 Task: Look for Airbnb options in Bamusso, Cameroon from 1st December, 2023 to 9th December, 2023 for 2 adults.1  bedroom having 1 bed and 1 bathroom. Property type can be house. Amenities needed are: washing machine. Look for 3 properties as per requirement.
Action: Mouse moved to (480, 102)
Screenshot: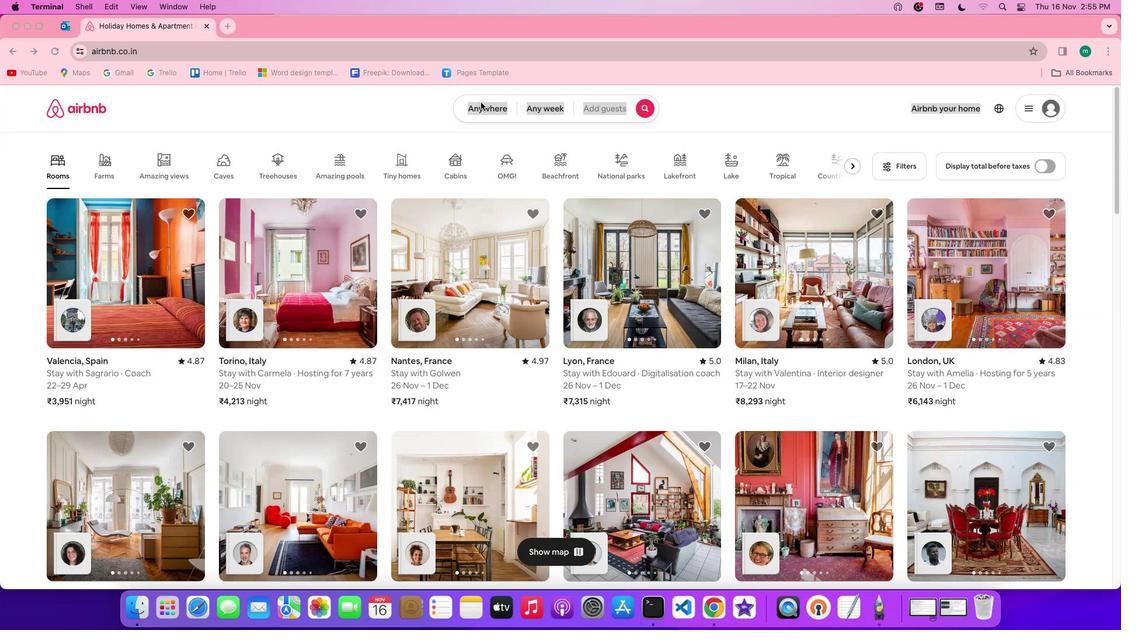 
Action: Mouse pressed left at (480, 102)
Screenshot: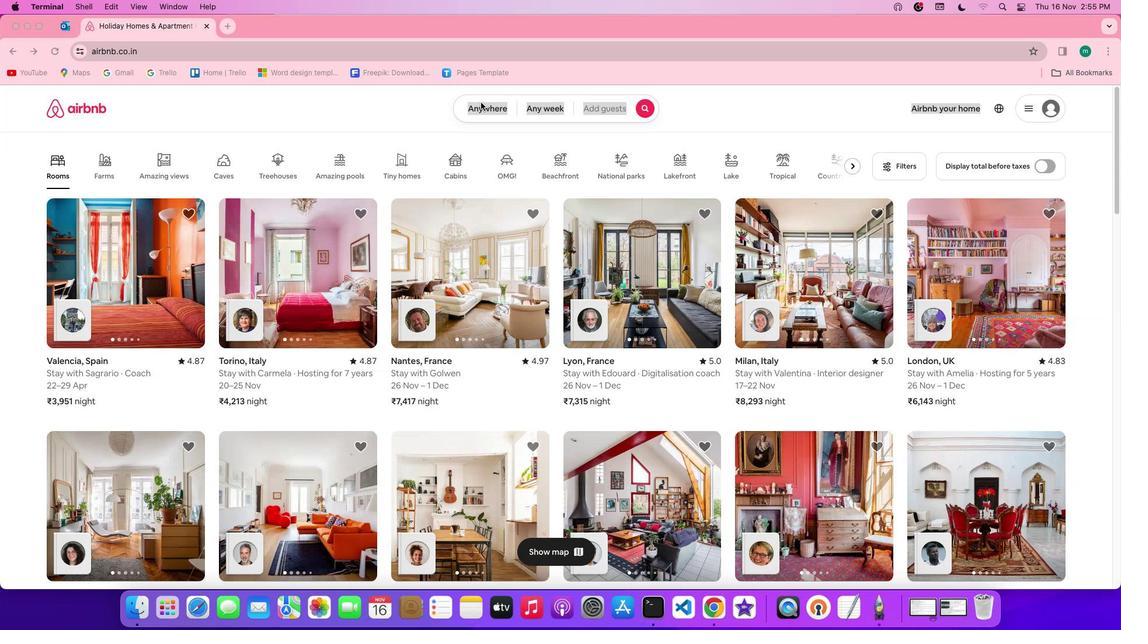 
Action: Mouse pressed left at (480, 102)
Screenshot: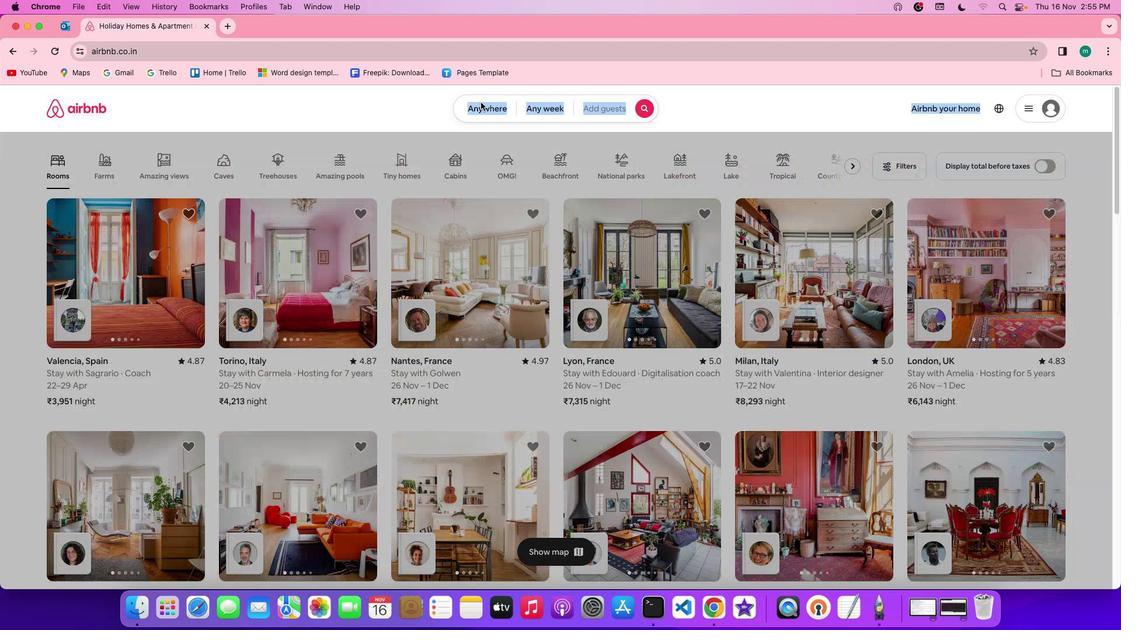 
Action: Mouse moved to (394, 151)
Screenshot: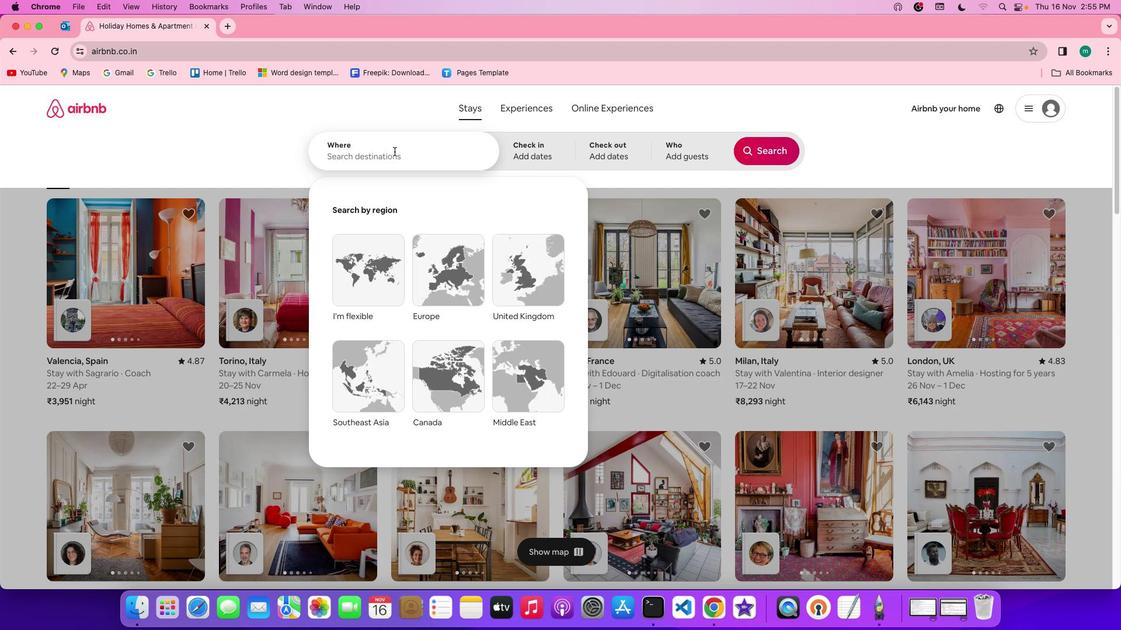 
Action: Mouse pressed left at (394, 151)
Screenshot: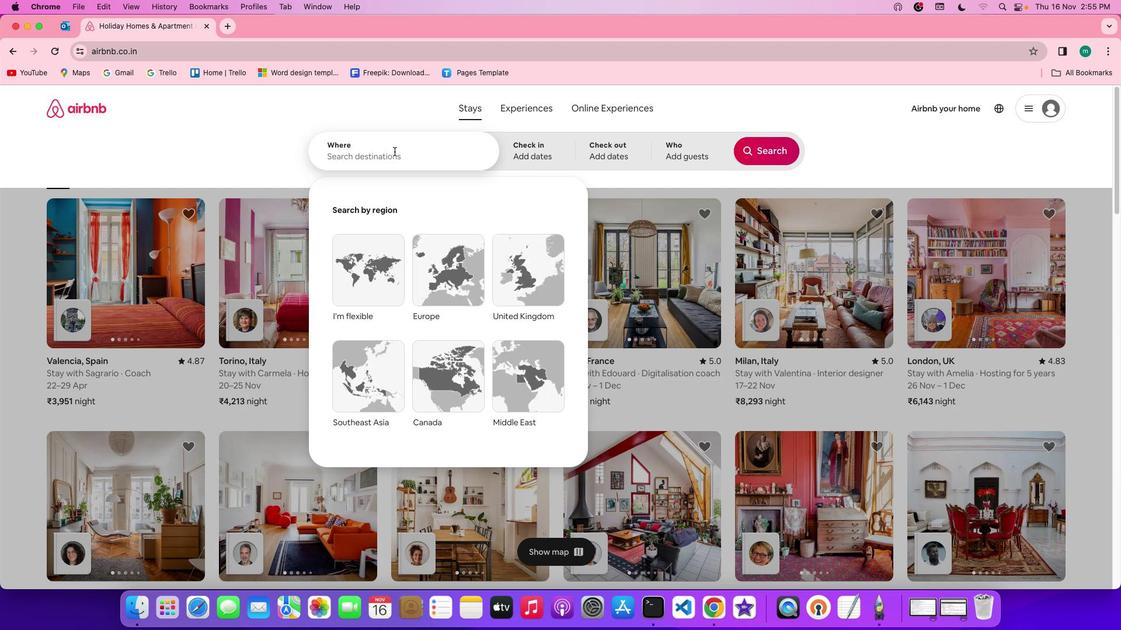 
Action: Key pressed Key.spaceKey.shift'B''a''m''u''s''s''o'','Key.spaceKey.shift'C''a''m''e''r''o''o''n'
Screenshot: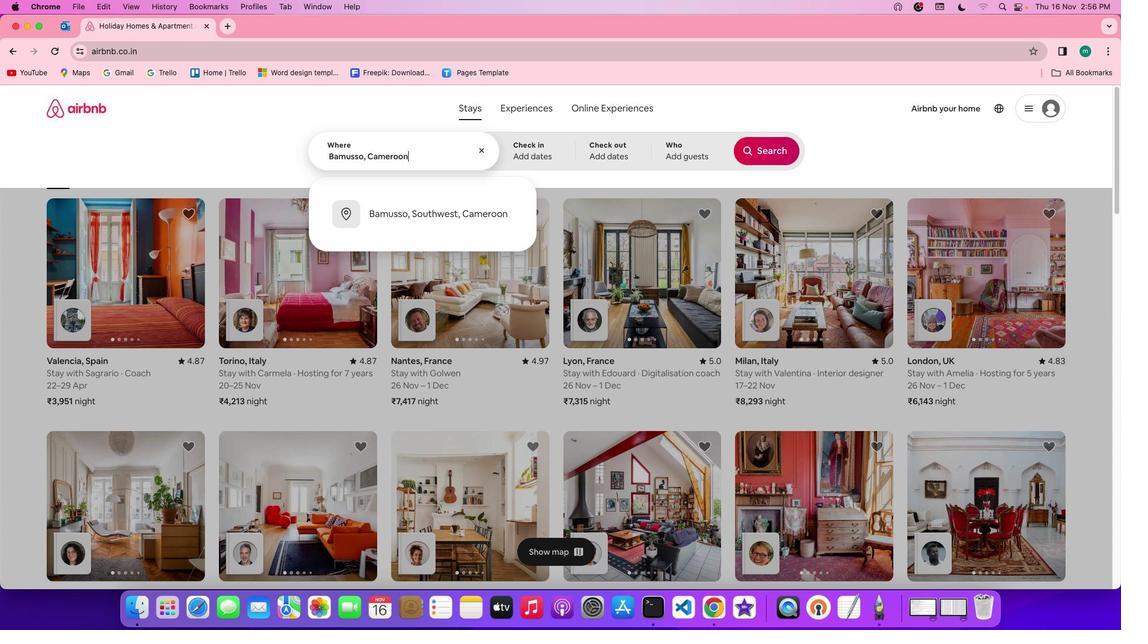 
Action: Mouse moved to (545, 145)
Screenshot: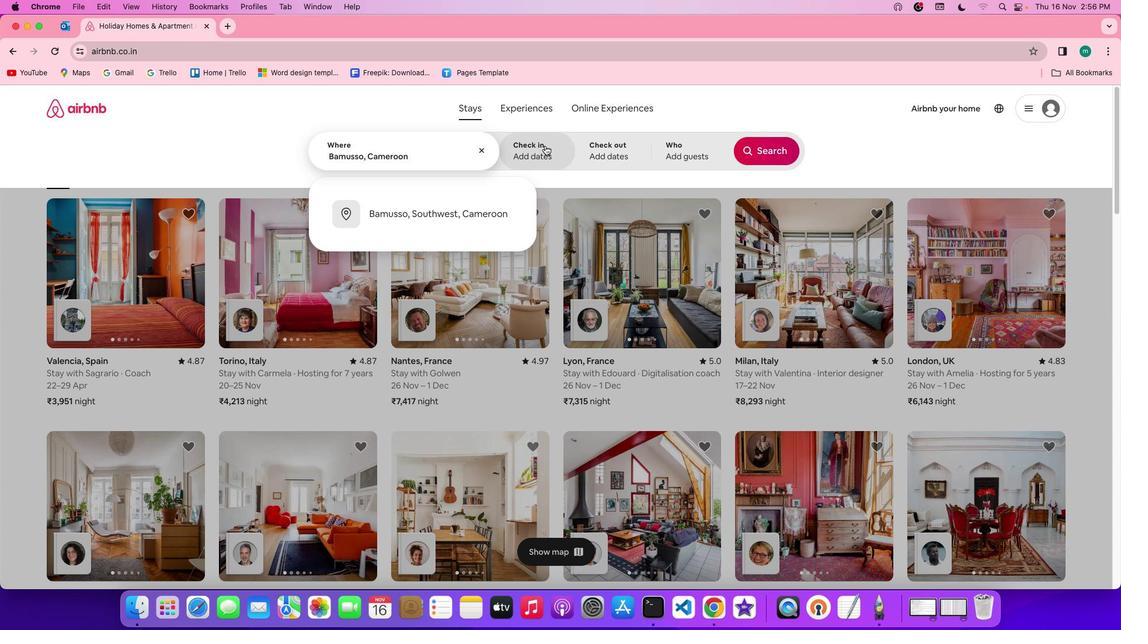
Action: Mouse pressed left at (545, 145)
Screenshot: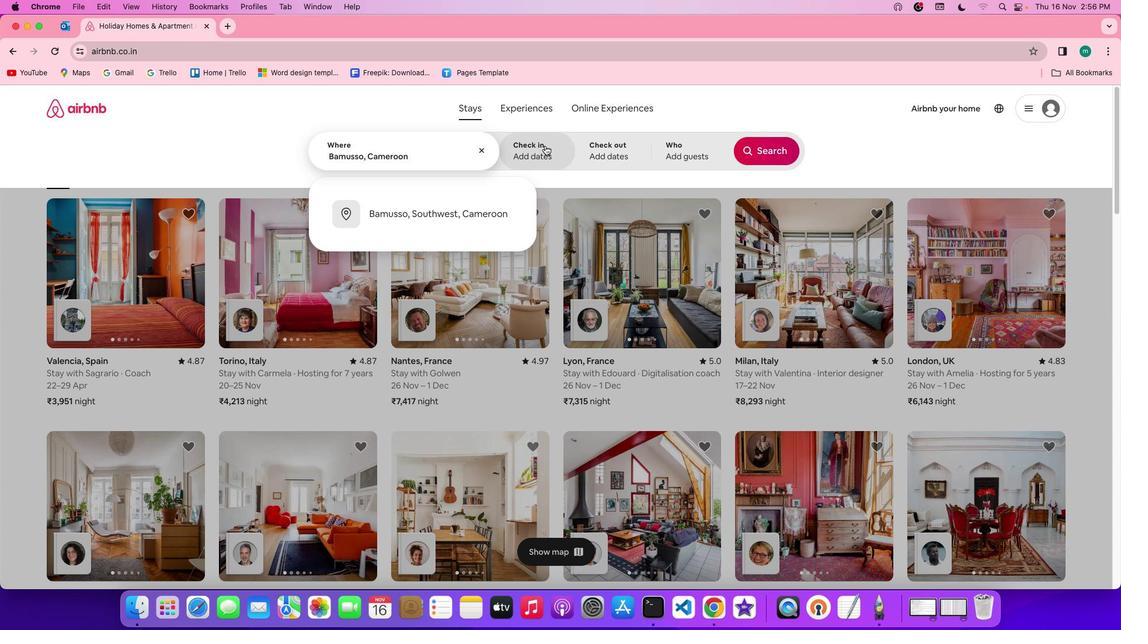 
Action: Mouse moved to (719, 296)
Screenshot: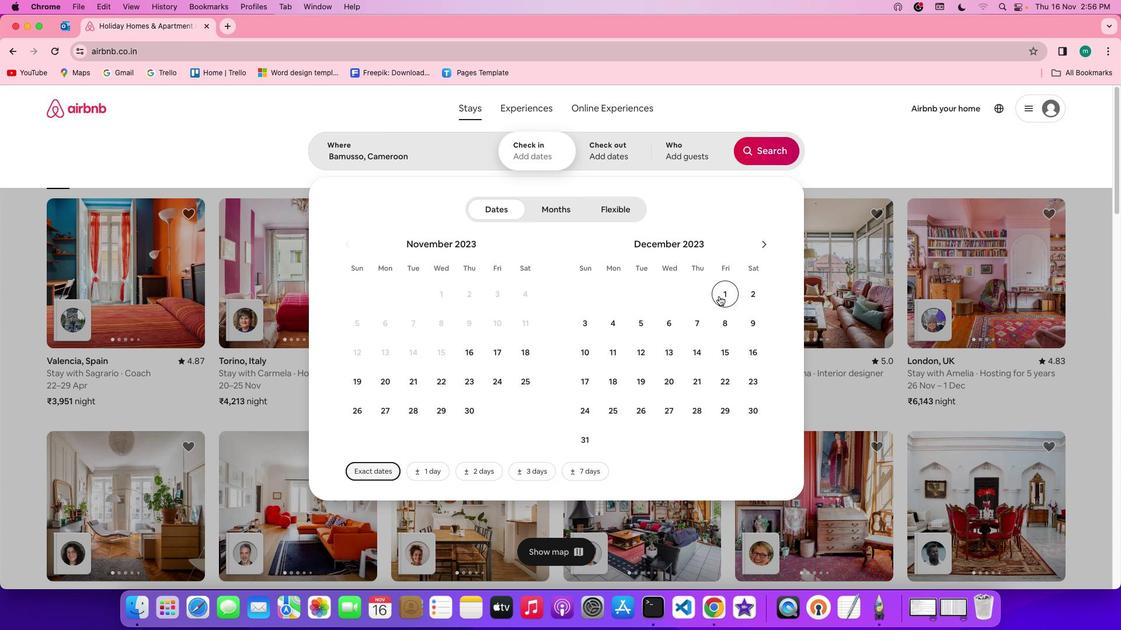 
Action: Mouse pressed left at (719, 296)
Screenshot: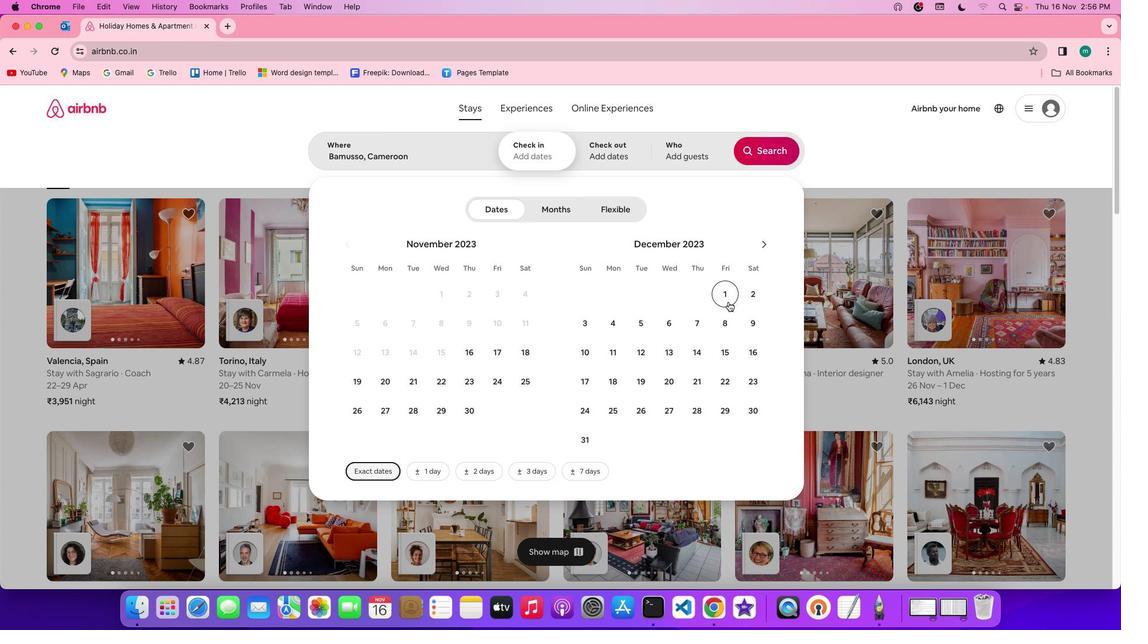 
Action: Mouse moved to (747, 319)
Screenshot: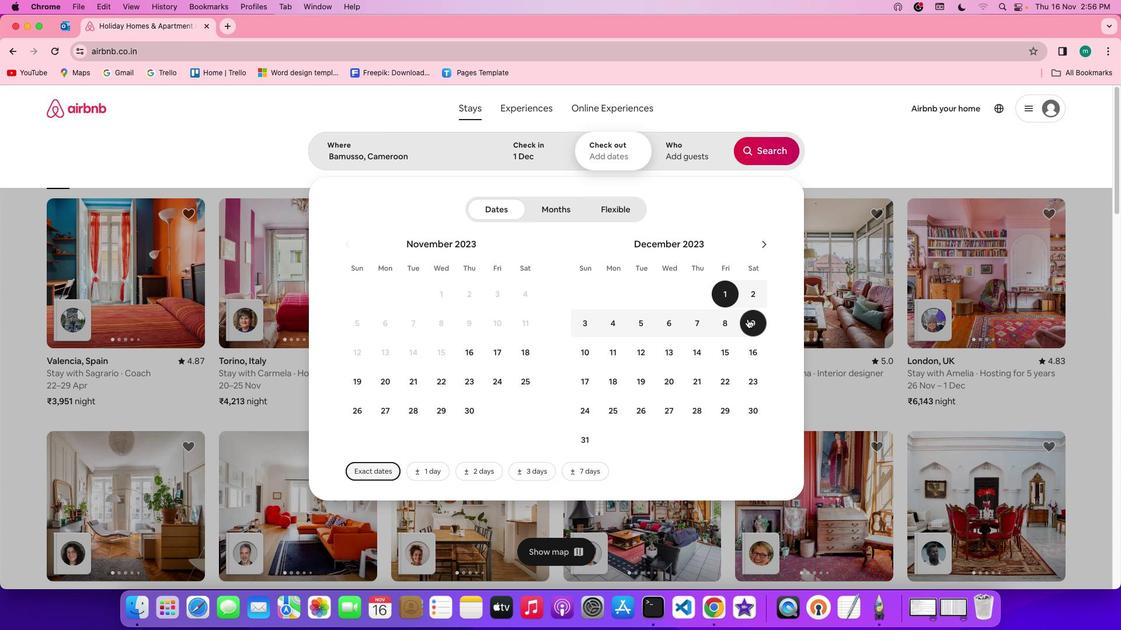 
Action: Mouse pressed left at (747, 319)
Screenshot: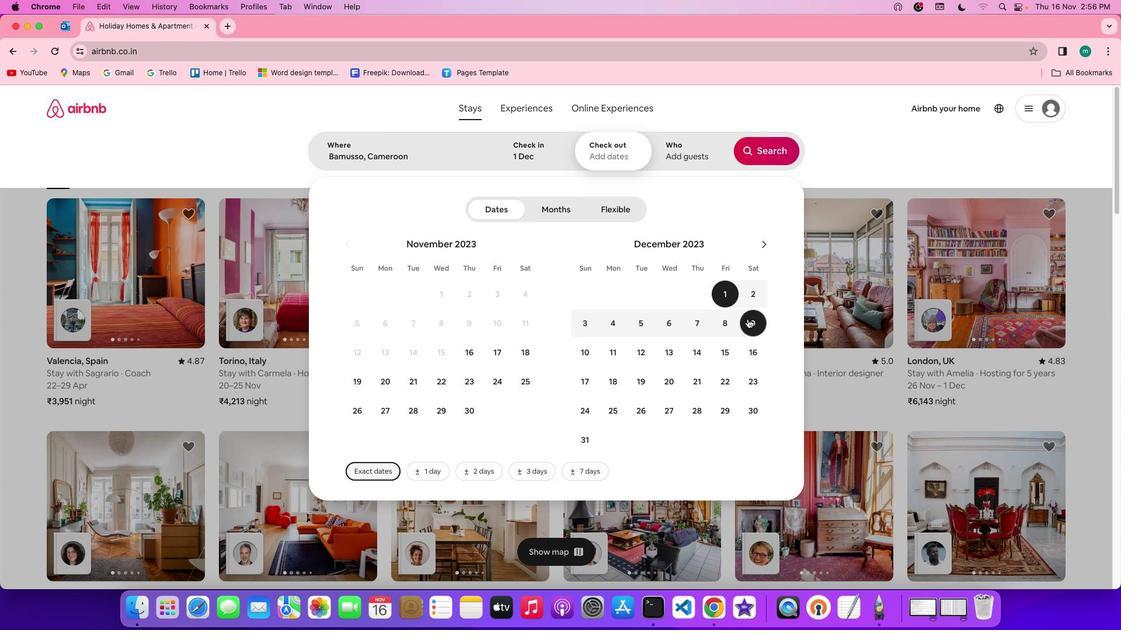 
Action: Mouse moved to (694, 146)
Screenshot: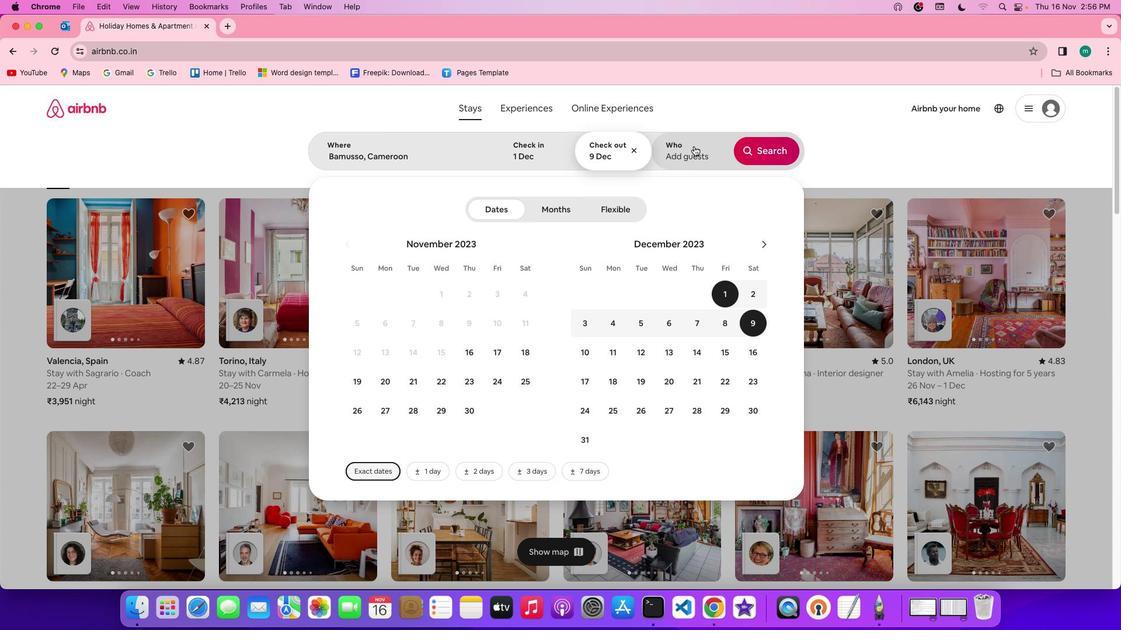 
Action: Mouse pressed left at (694, 146)
Screenshot: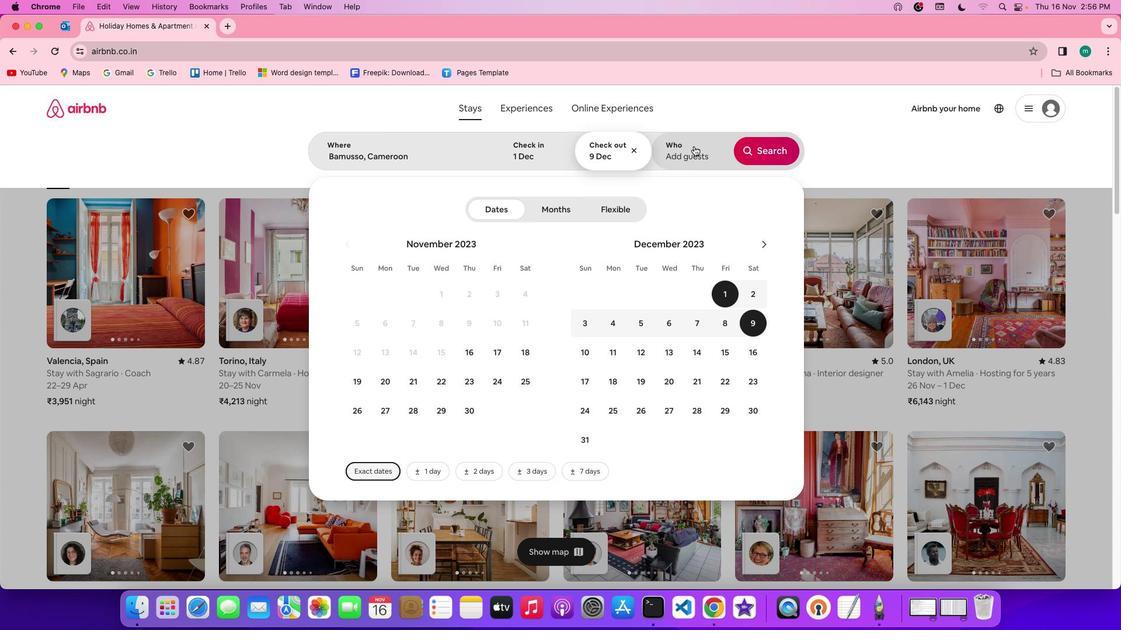 
Action: Mouse moved to (768, 216)
Screenshot: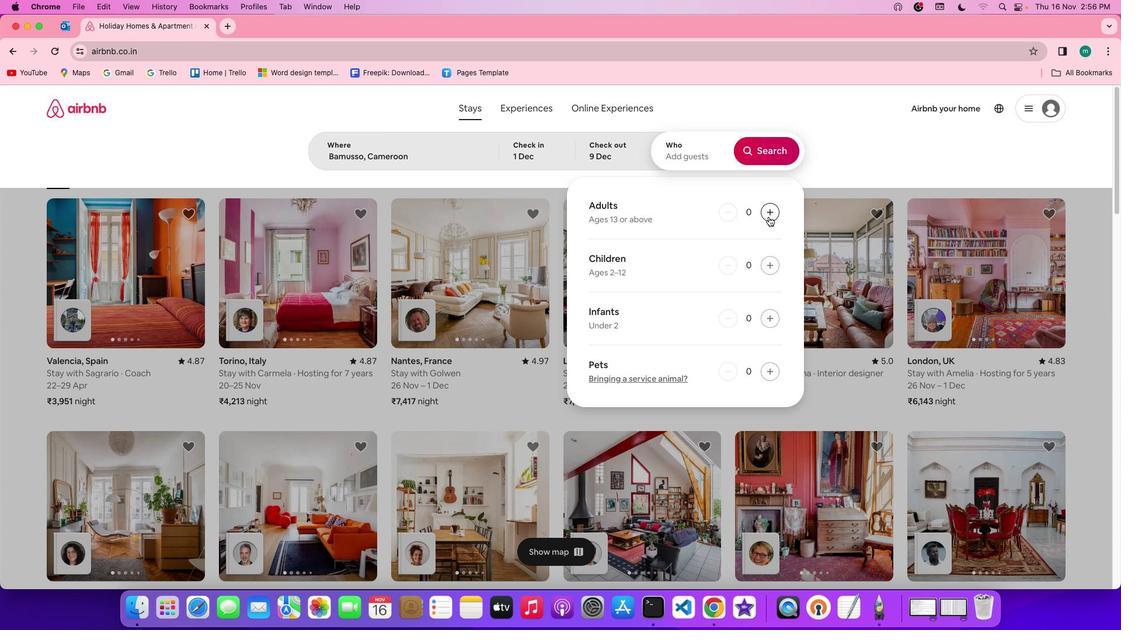 
Action: Mouse pressed left at (768, 216)
Screenshot: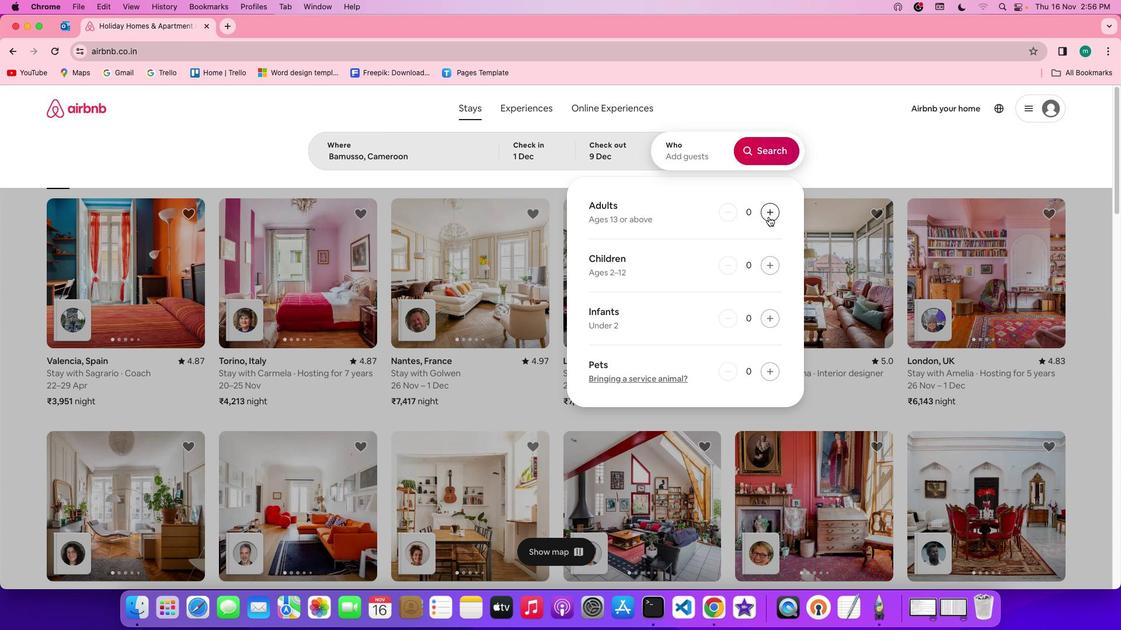 
Action: Mouse pressed left at (768, 216)
Screenshot: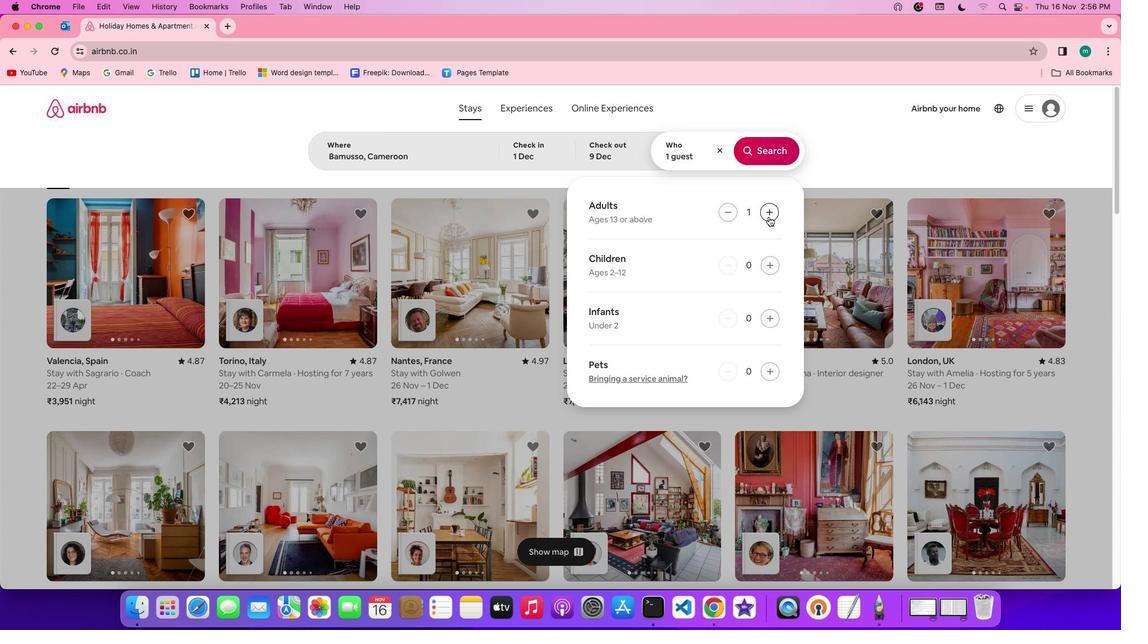 
Action: Mouse moved to (759, 155)
Screenshot: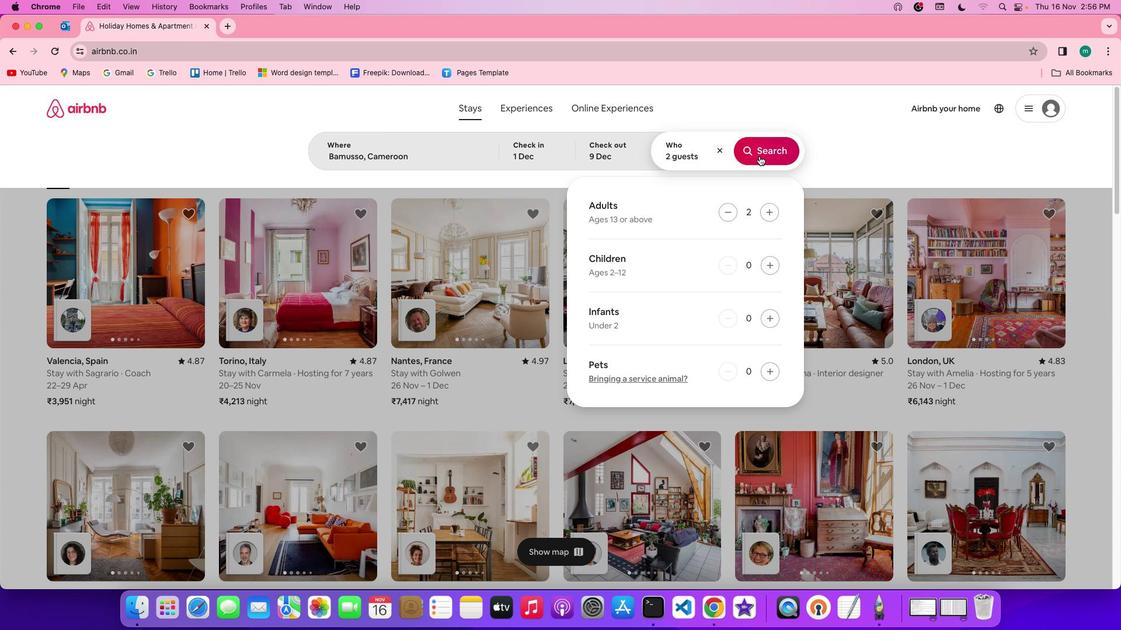 
Action: Mouse pressed left at (759, 155)
Screenshot: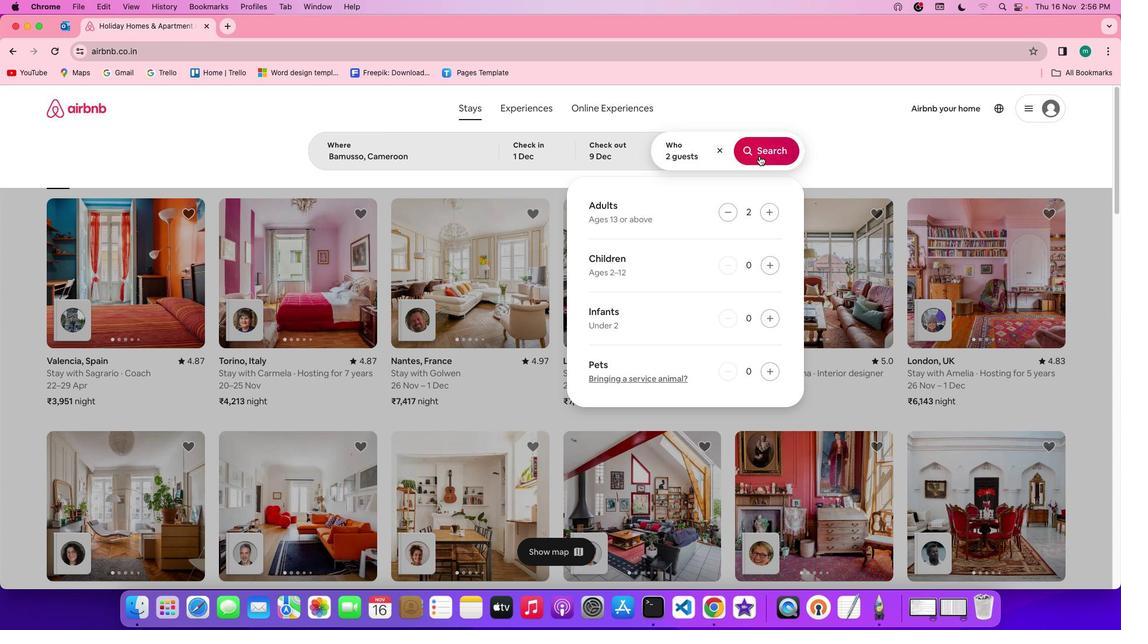 
Action: Mouse moved to (934, 157)
Screenshot: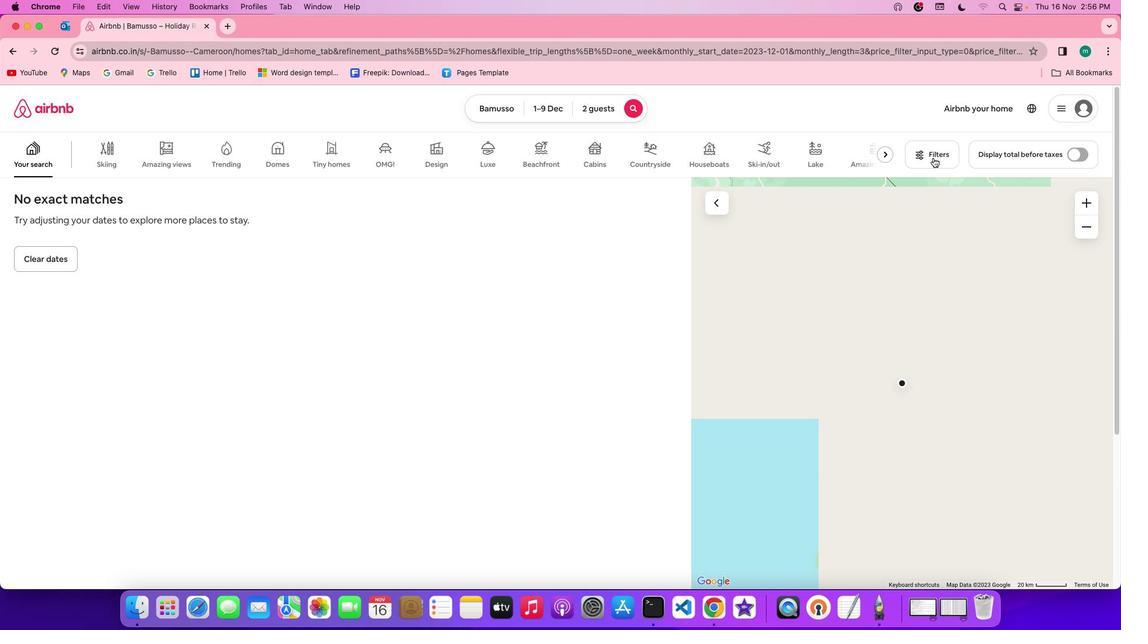 
Action: Mouse pressed left at (934, 157)
Screenshot: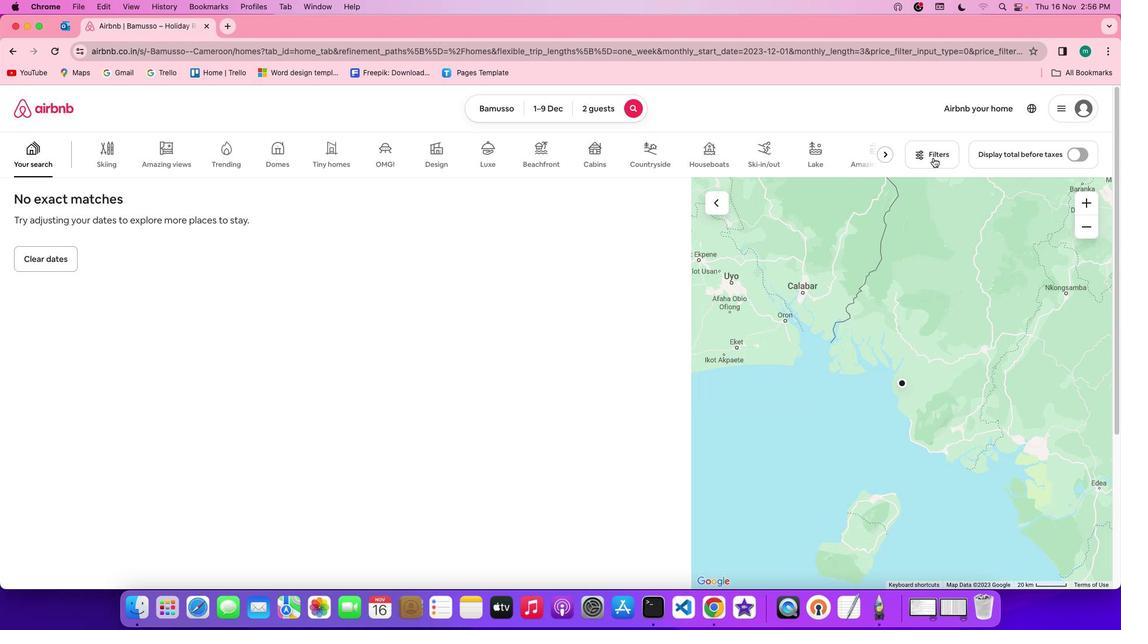 
Action: Mouse moved to (626, 355)
Screenshot: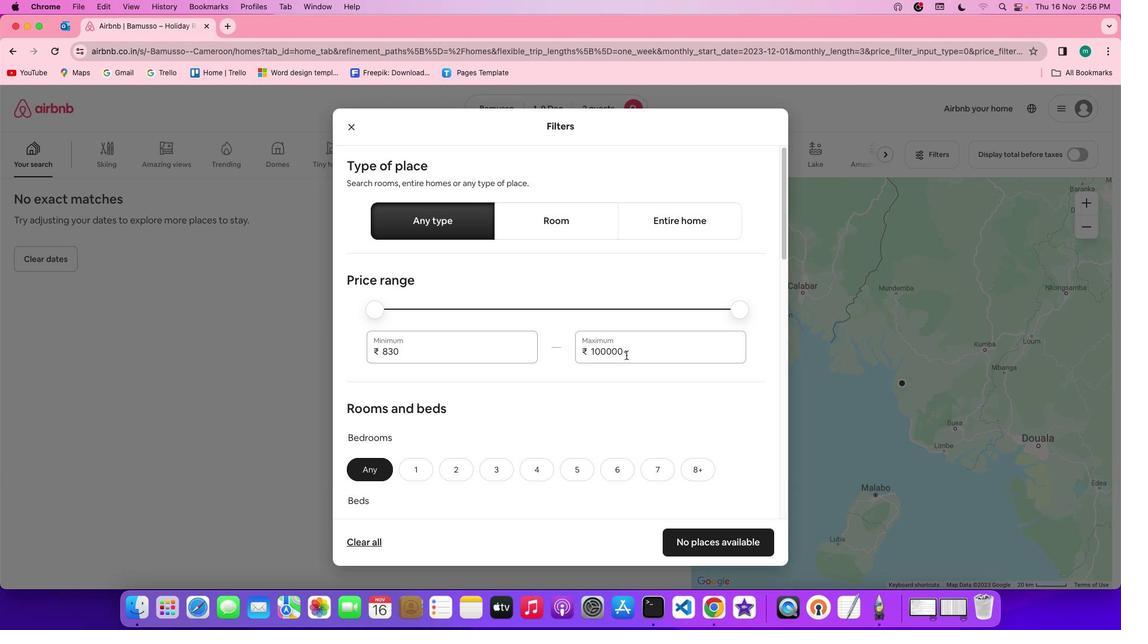 
Action: Mouse scrolled (626, 355) with delta (0, 0)
Screenshot: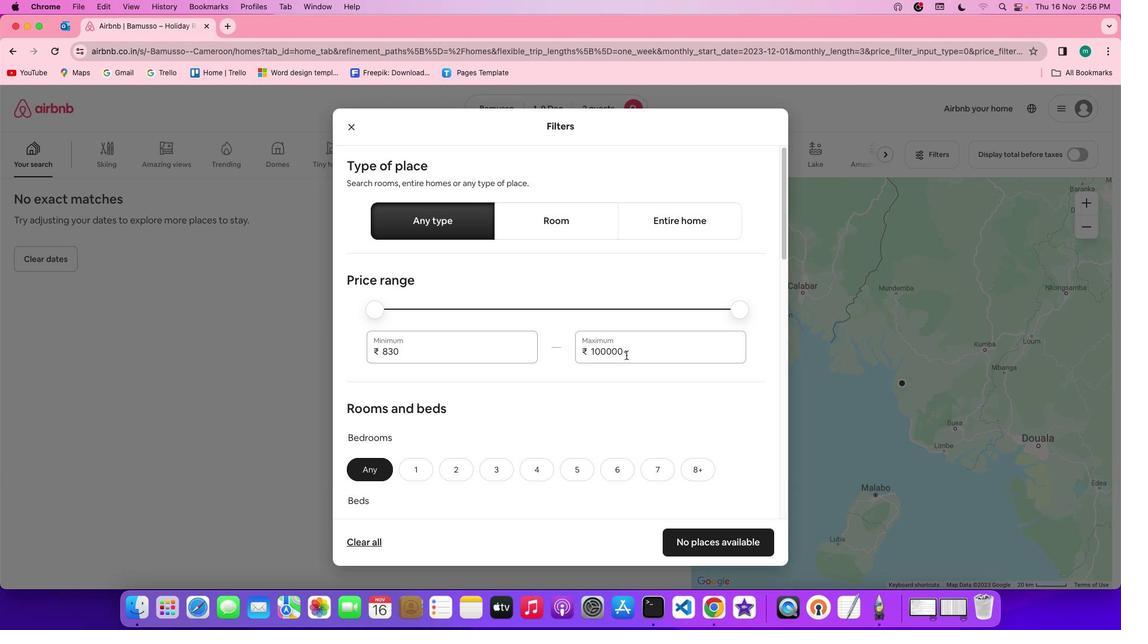 
Action: Mouse moved to (626, 355)
Screenshot: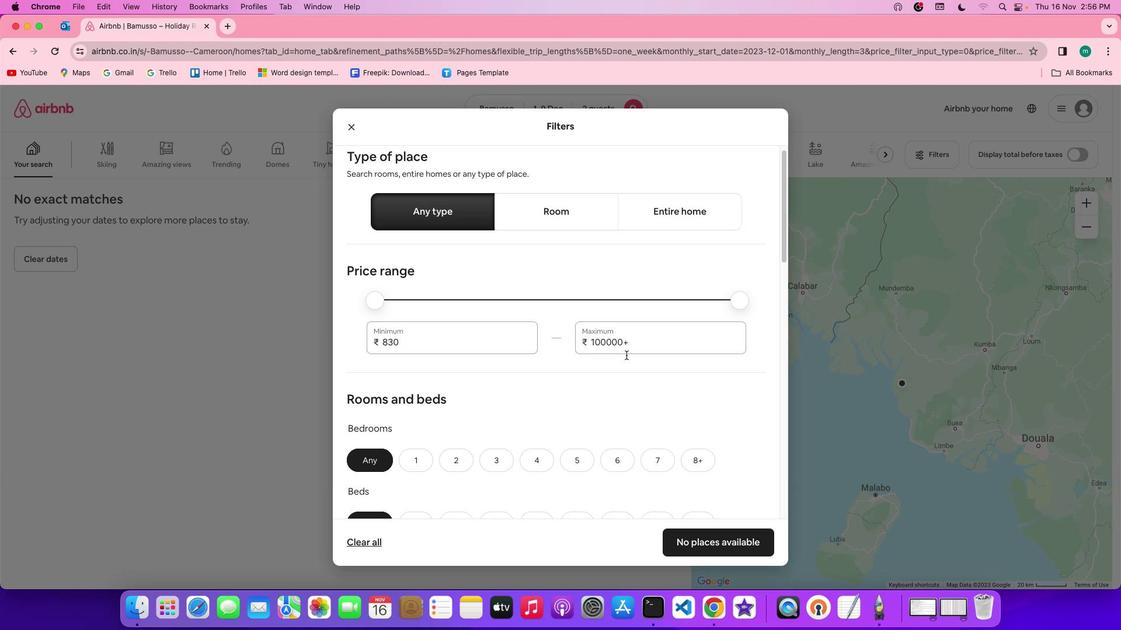 
Action: Mouse scrolled (626, 355) with delta (0, 0)
Screenshot: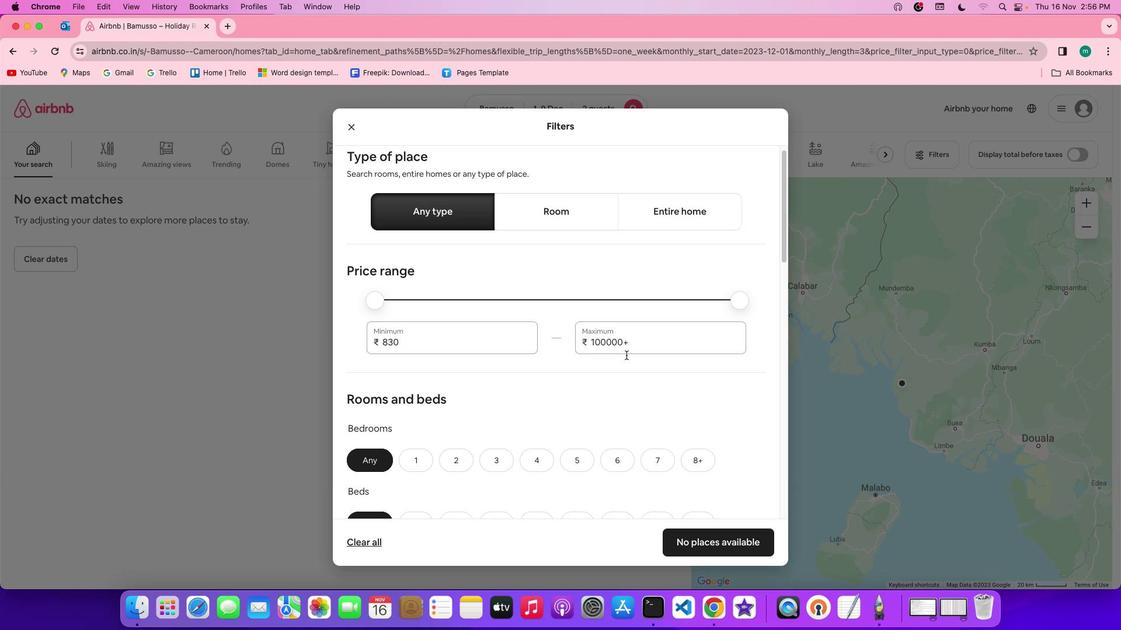 
Action: Mouse scrolled (626, 355) with delta (0, -1)
Screenshot: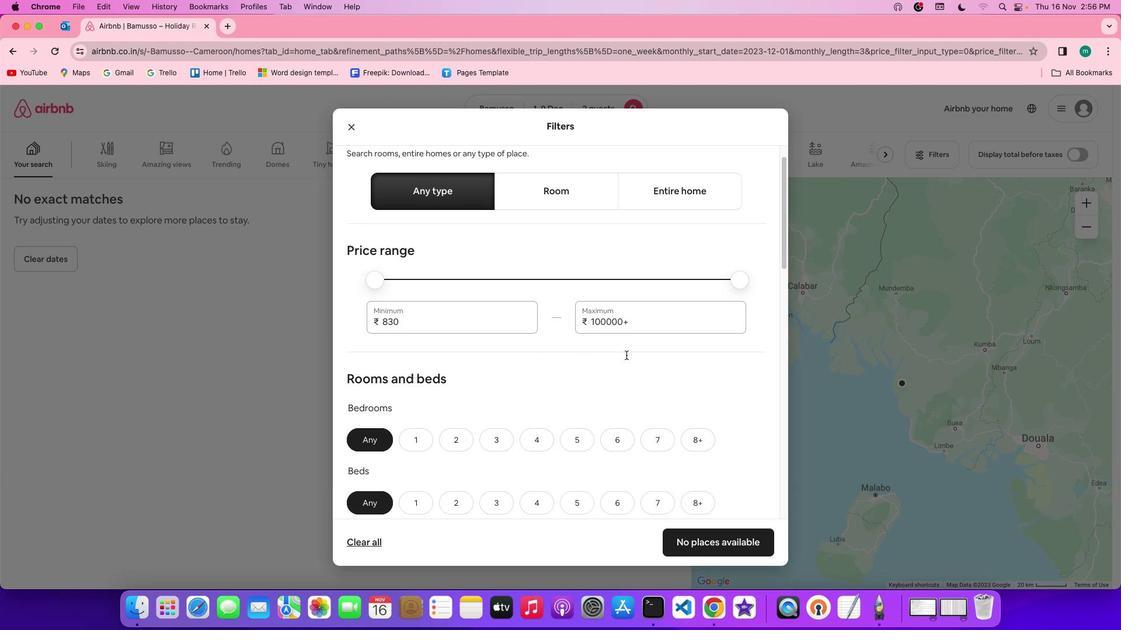 
Action: Mouse scrolled (626, 355) with delta (0, -2)
Screenshot: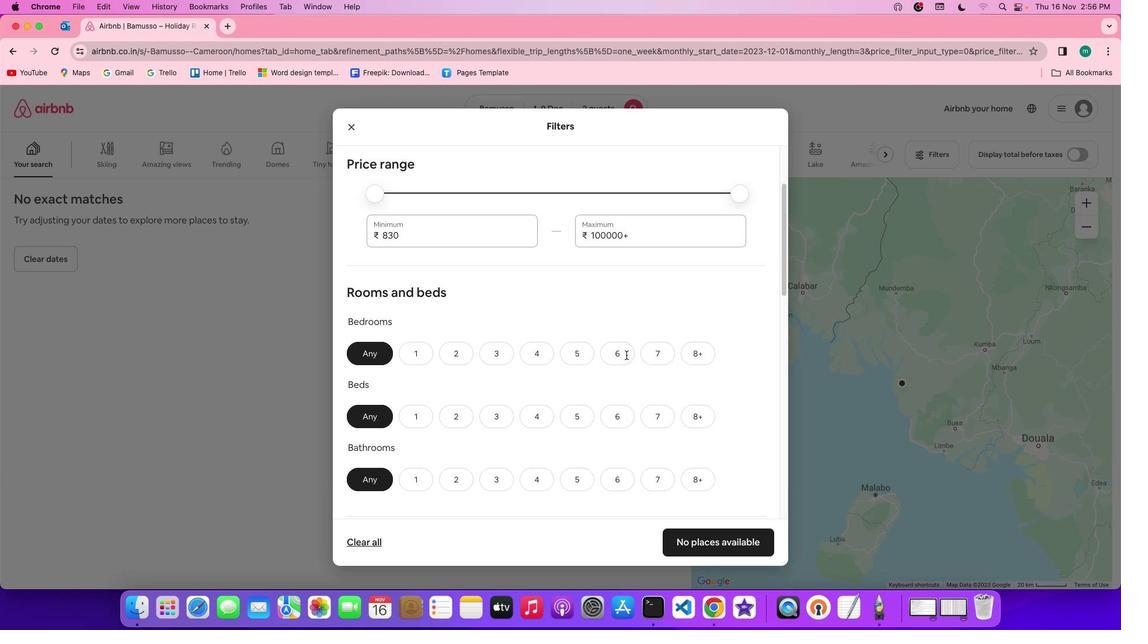 
Action: Mouse moved to (626, 351)
Screenshot: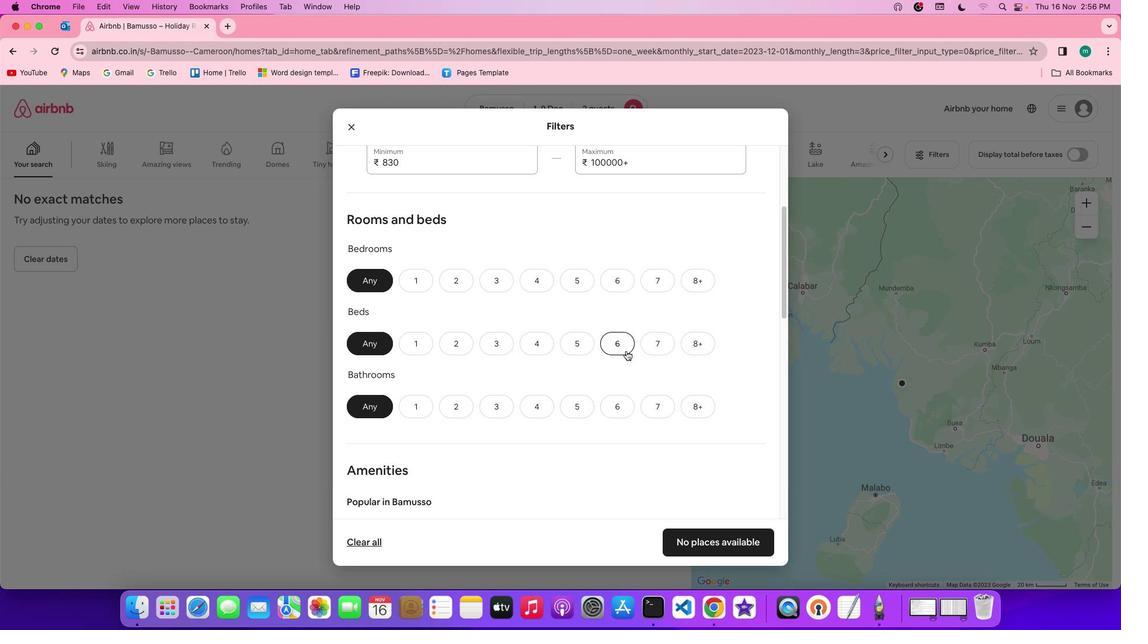 
Action: Mouse scrolled (626, 351) with delta (0, 0)
Screenshot: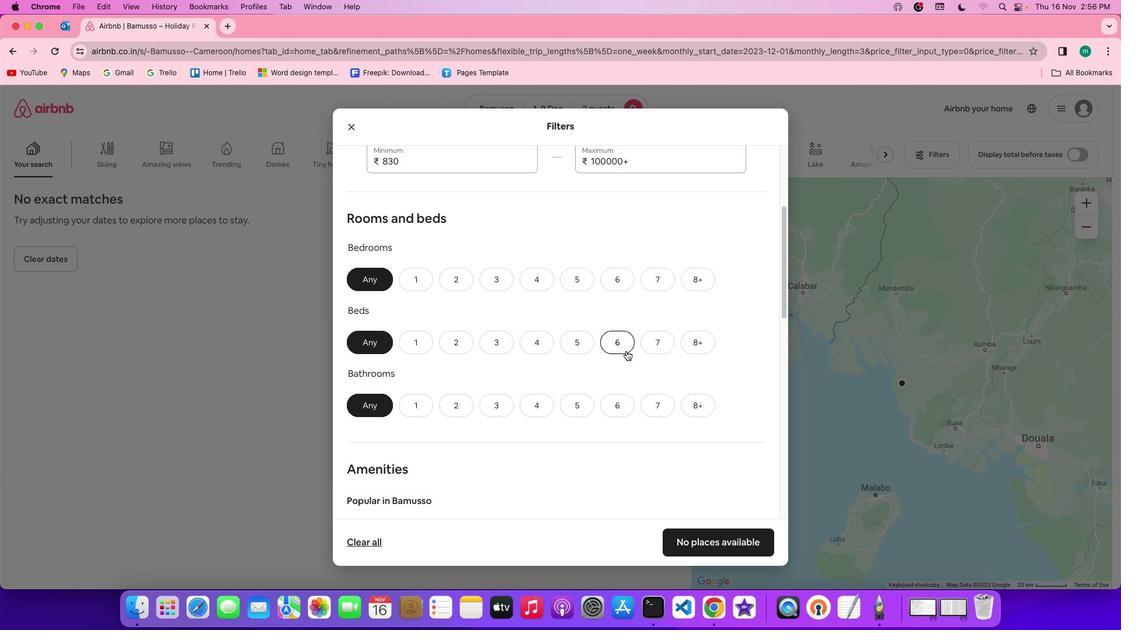 
Action: Mouse scrolled (626, 351) with delta (0, 0)
Screenshot: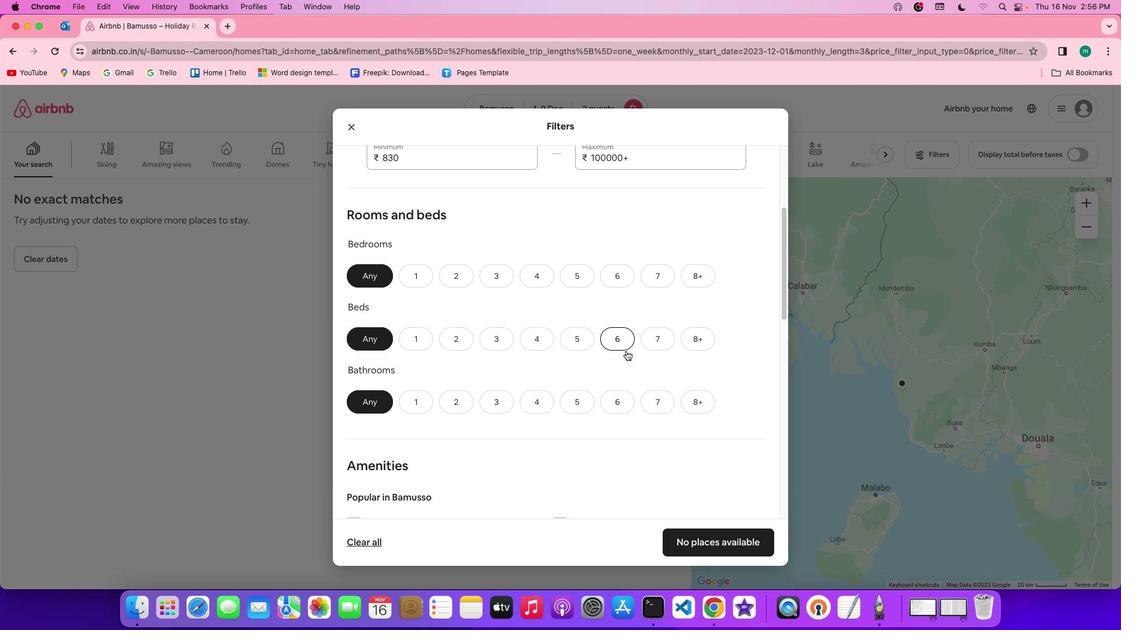 
Action: Mouse scrolled (626, 351) with delta (0, 0)
Screenshot: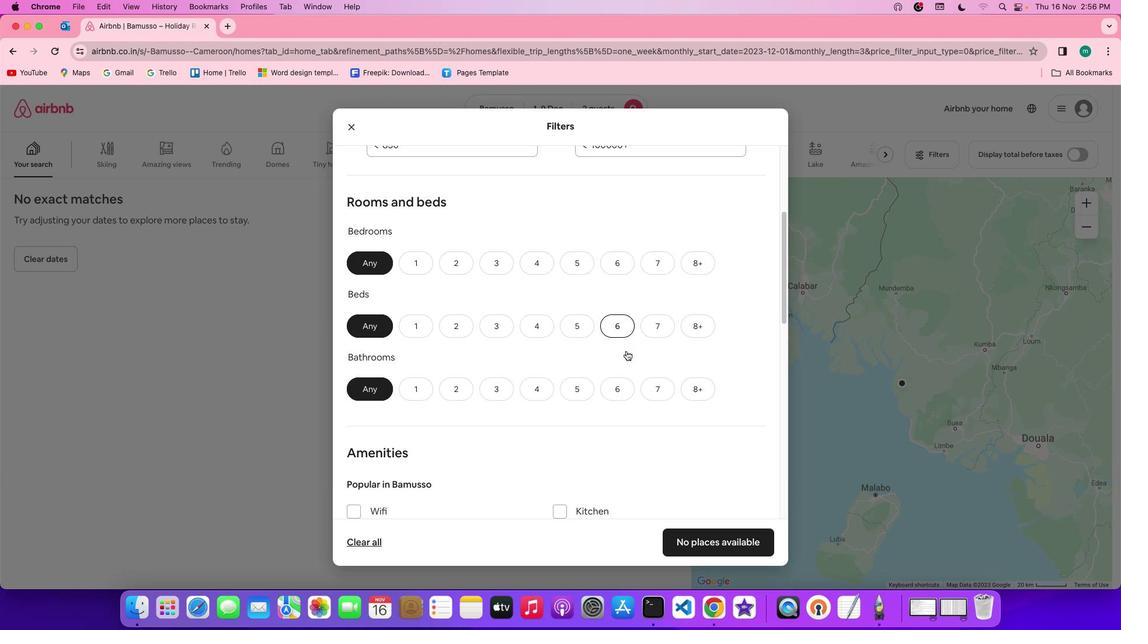 
Action: Mouse moved to (428, 246)
Screenshot: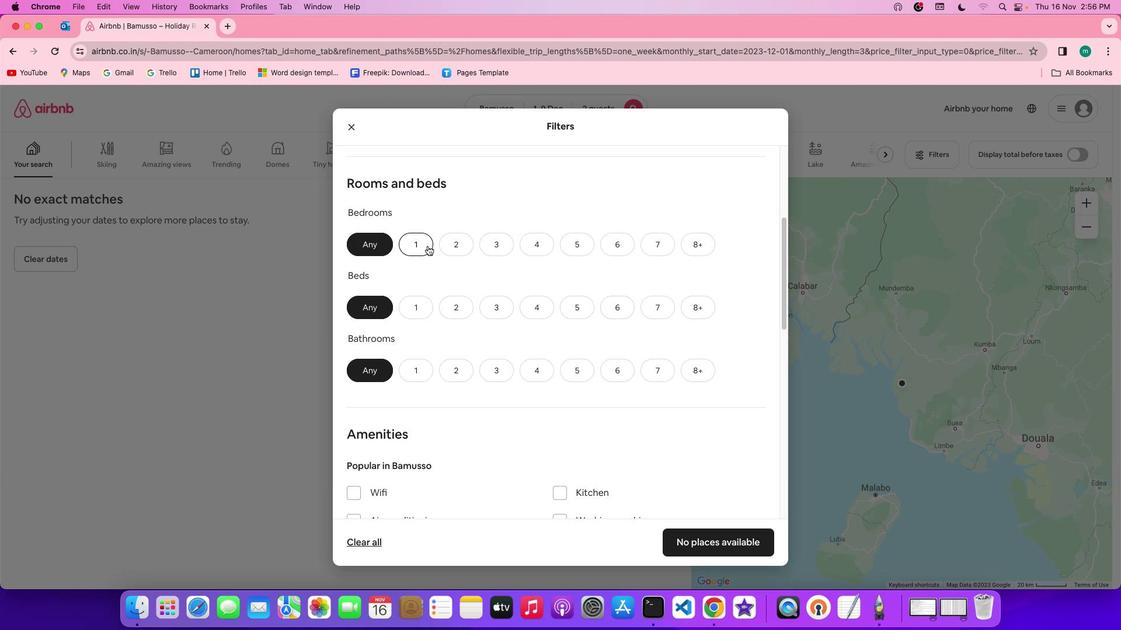
Action: Mouse pressed left at (428, 246)
Screenshot: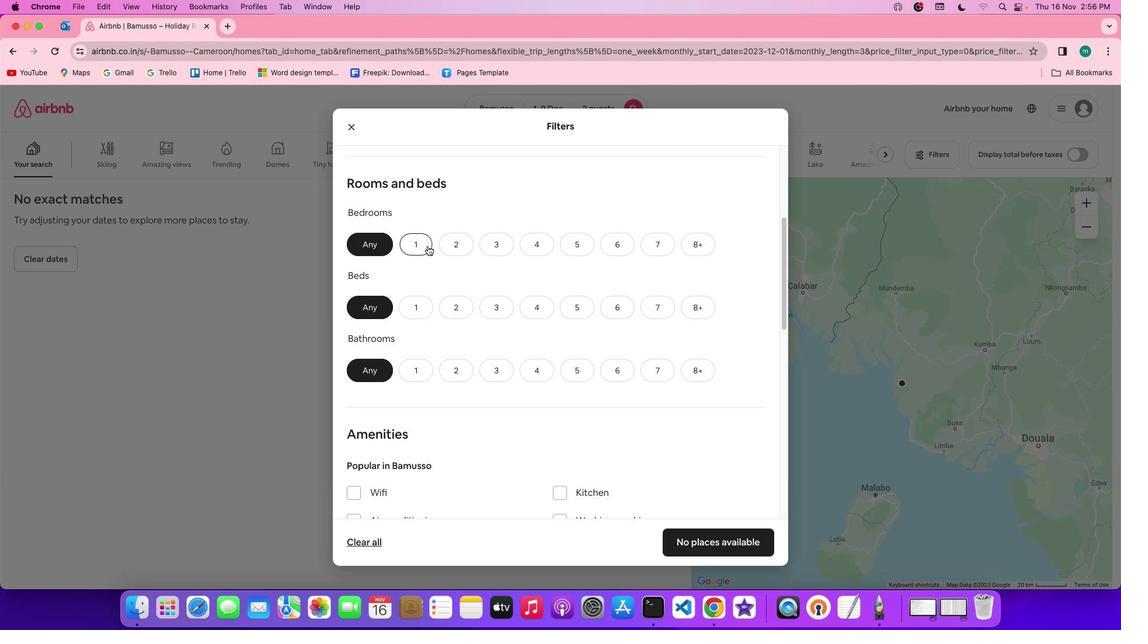
Action: Mouse moved to (423, 297)
Screenshot: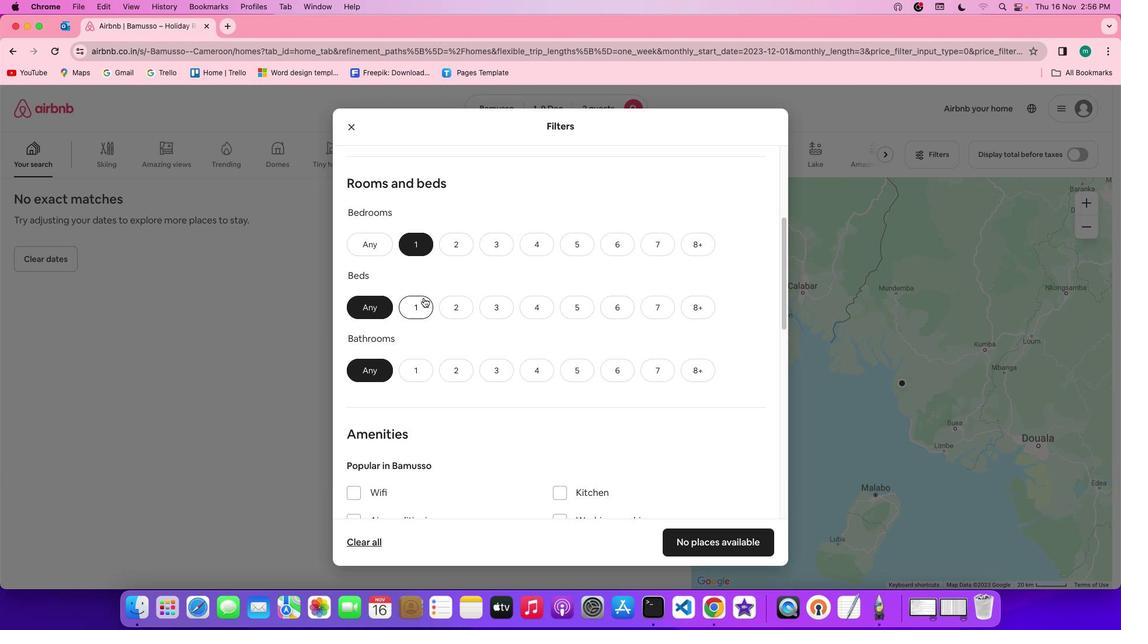 
Action: Mouse pressed left at (423, 297)
Screenshot: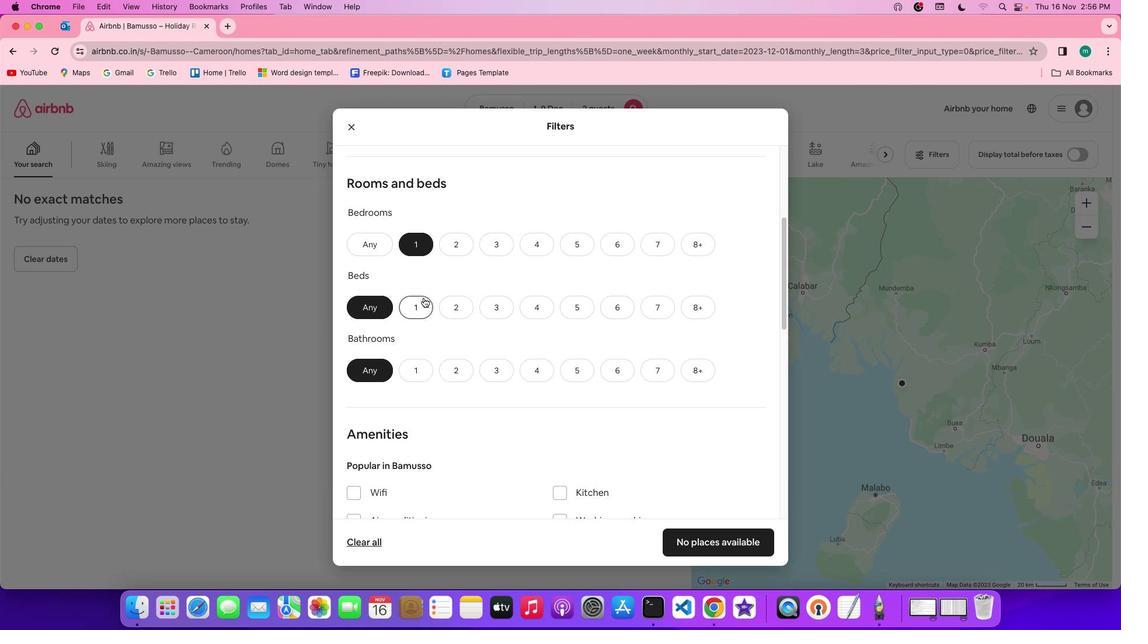 
Action: Mouse moved to (426, 366)
Screenshot: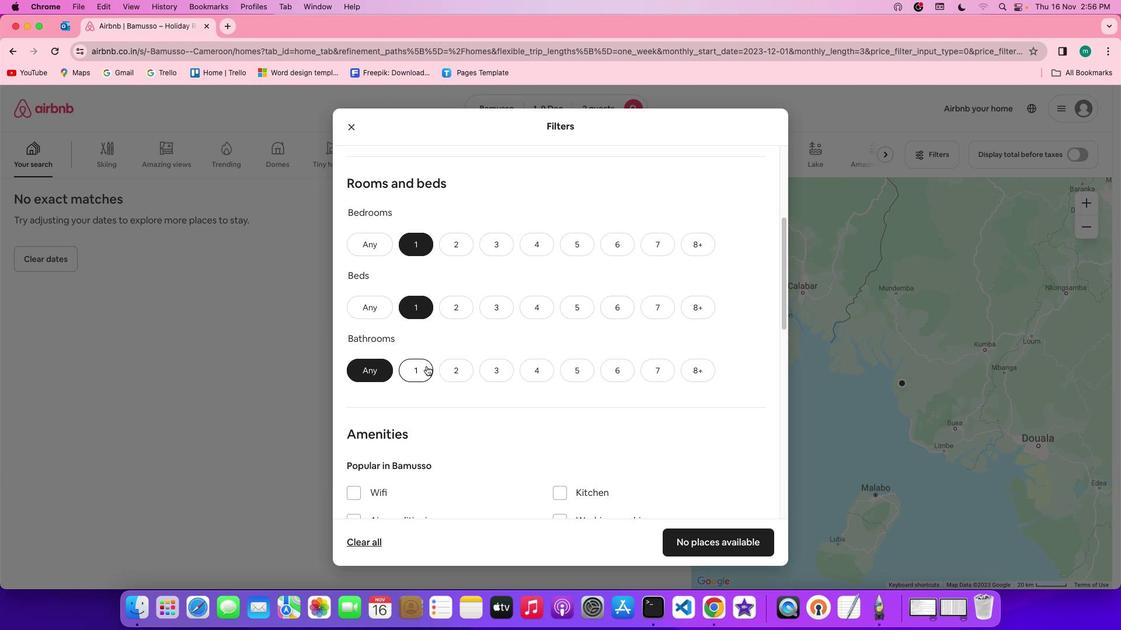 
Action: Mouse pressed left at (426, 366)
Screenshot: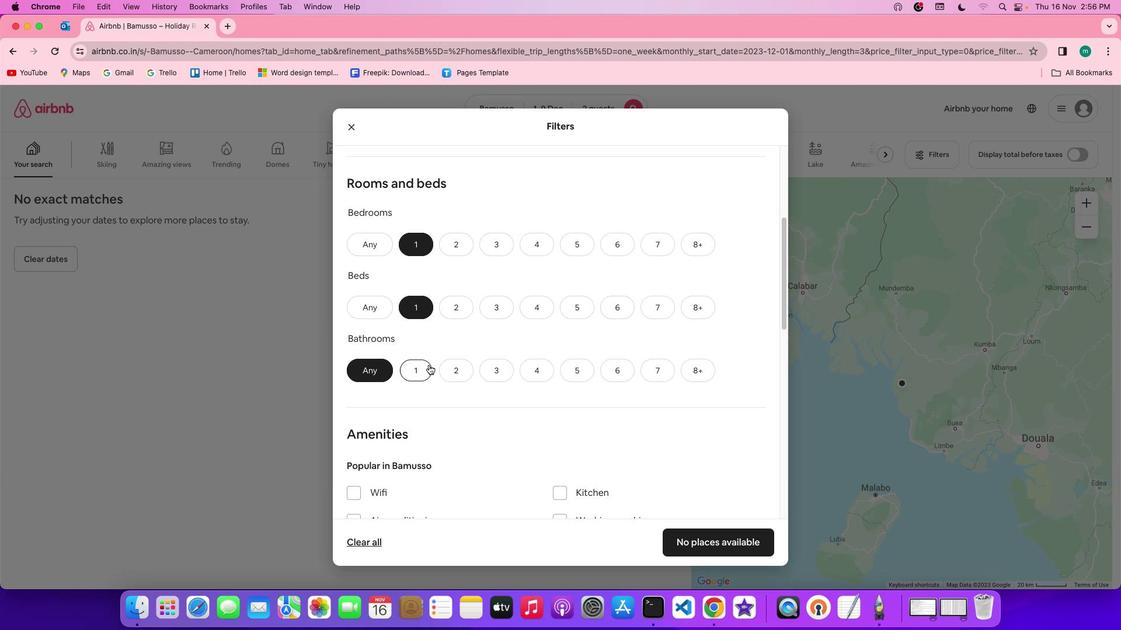 
Action: Mouse moved to (586, 348)
Screenshot: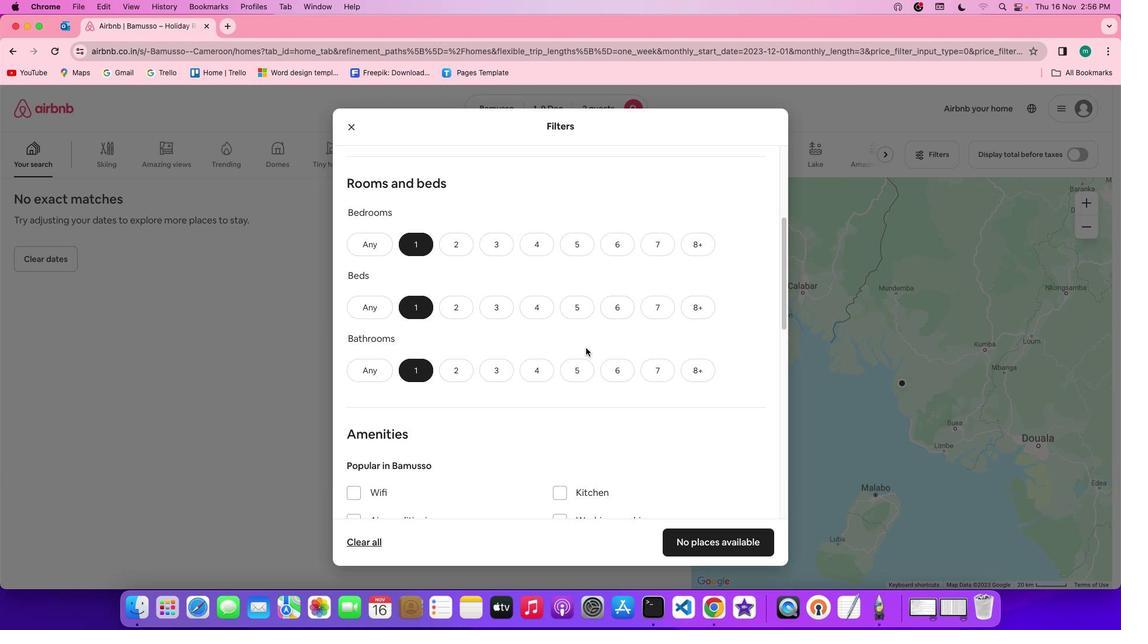 
Action: Mouse scrolled (586, 348) with delta (0, 0)
Screenshot: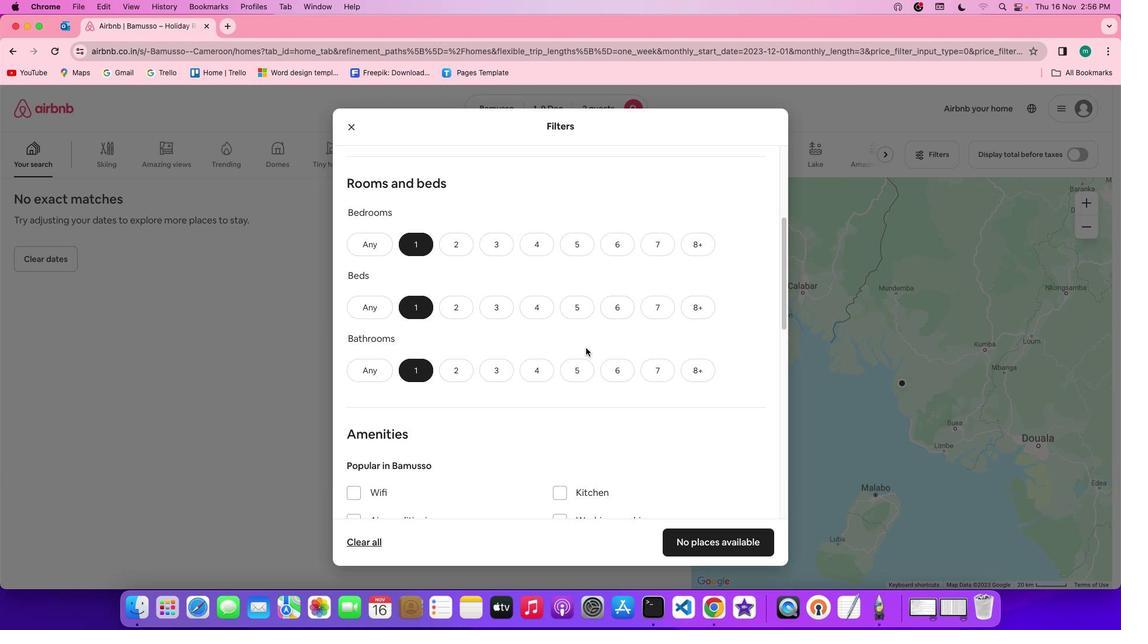 
Action: Mouse scrolled (586, 348) with delta (0, 0)
Screenshot: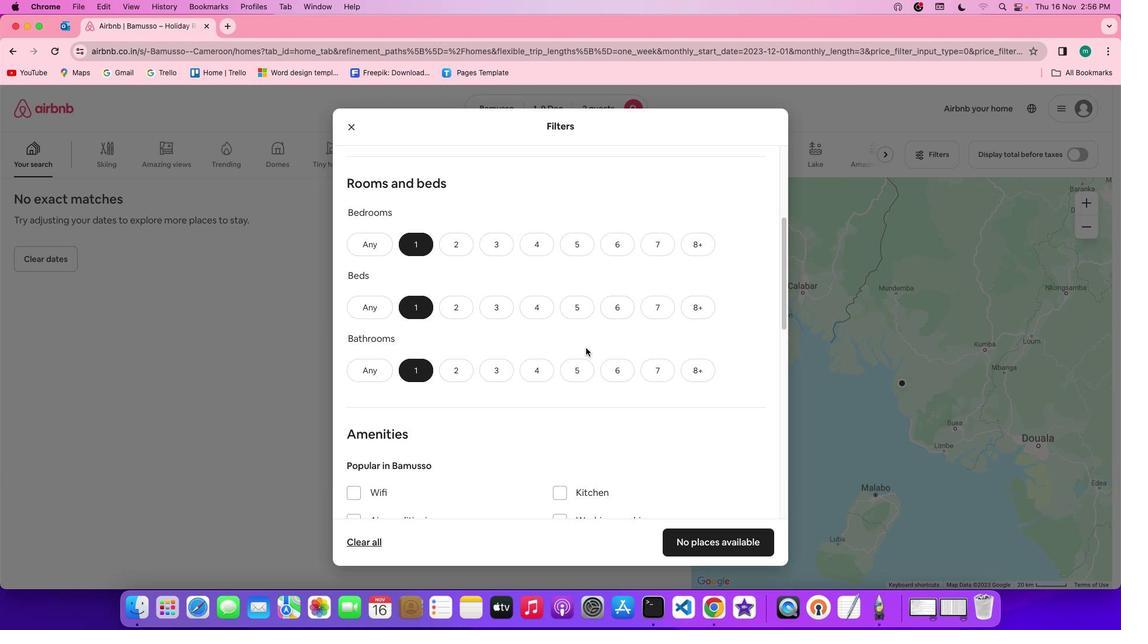 
Action: Mouse scrolled (586, 348) with delta (0, -1)
Screenshot: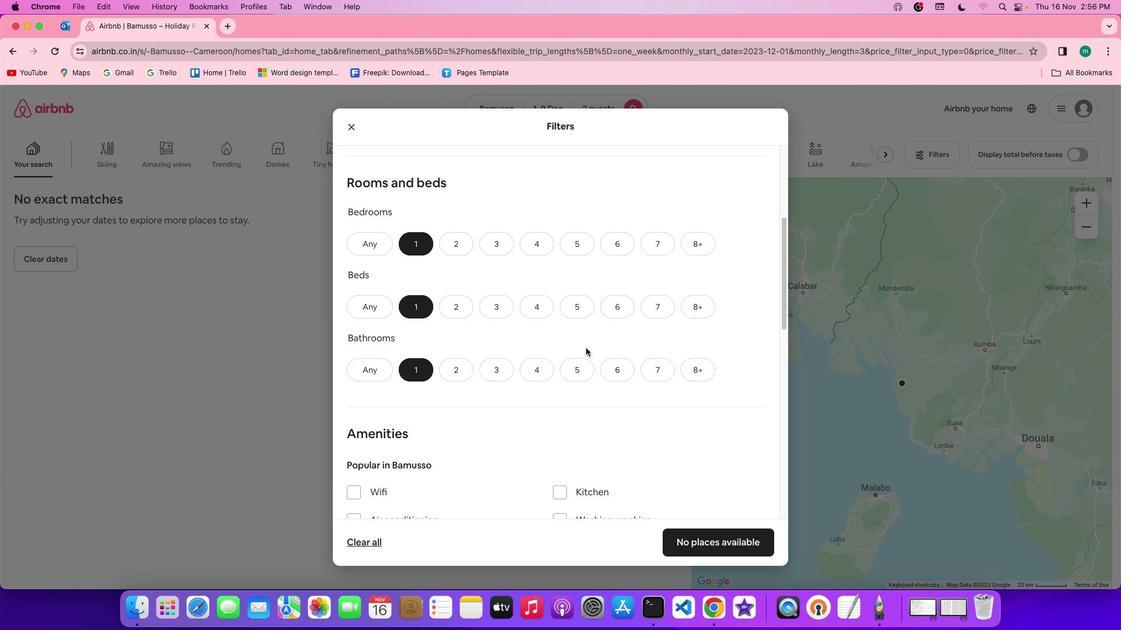 
Action: Mouse scrolled (586, 348) with delta (0, -1)
Screenshot: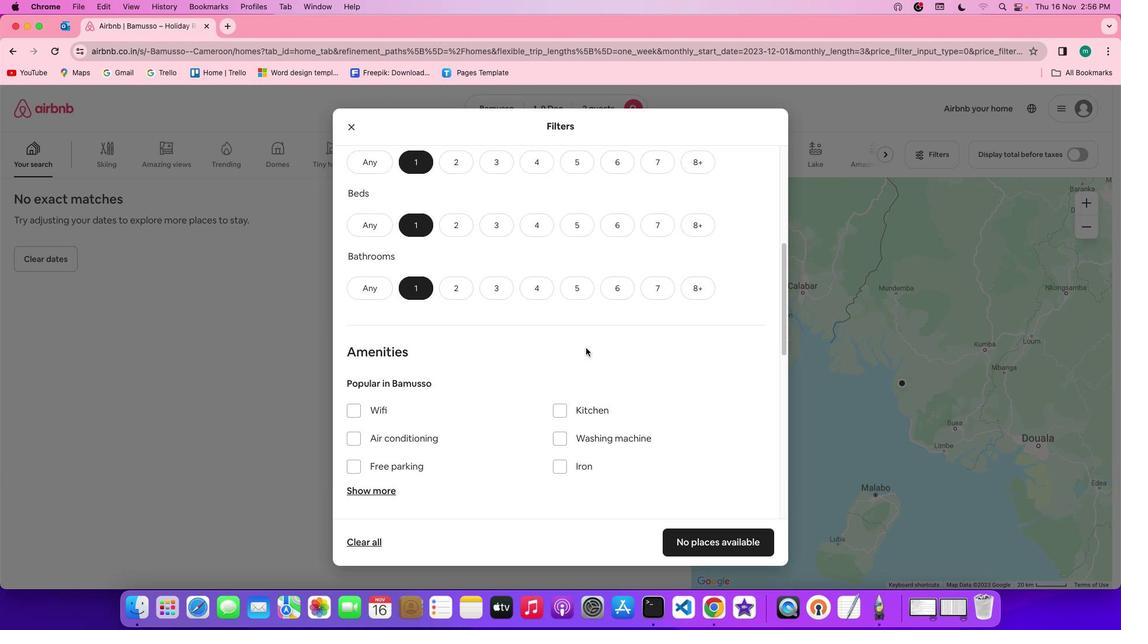 
Action: Mouse scrolled (586, 348) with delta (0, 0)
Screenshot: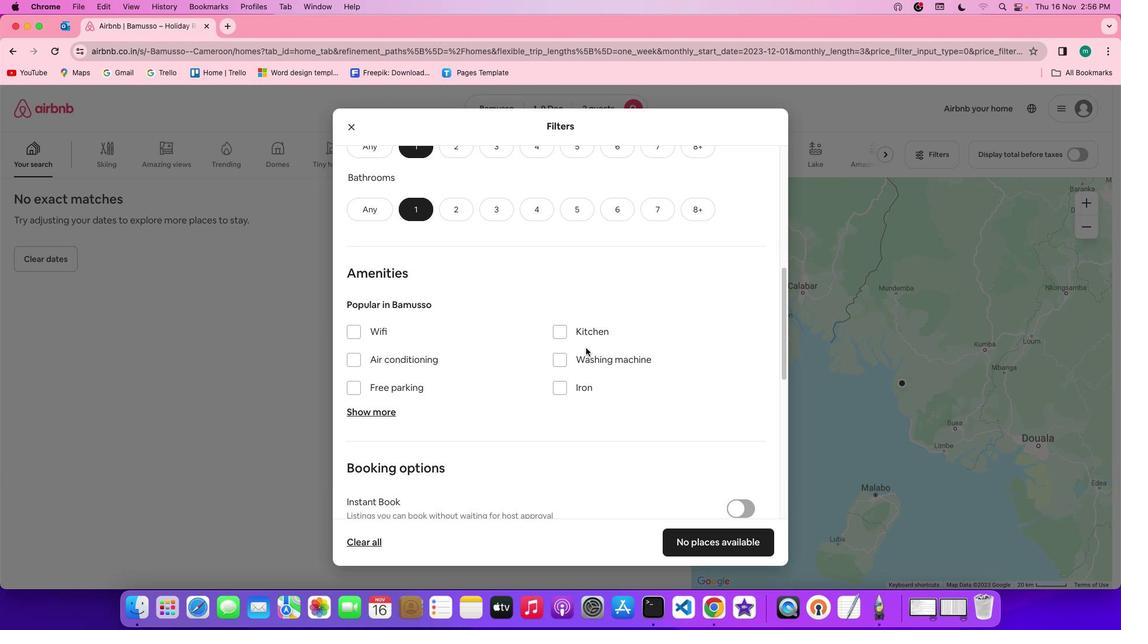 
Action: Mouse scrolled (586, 348) with delta (0, 0)
Screenshot: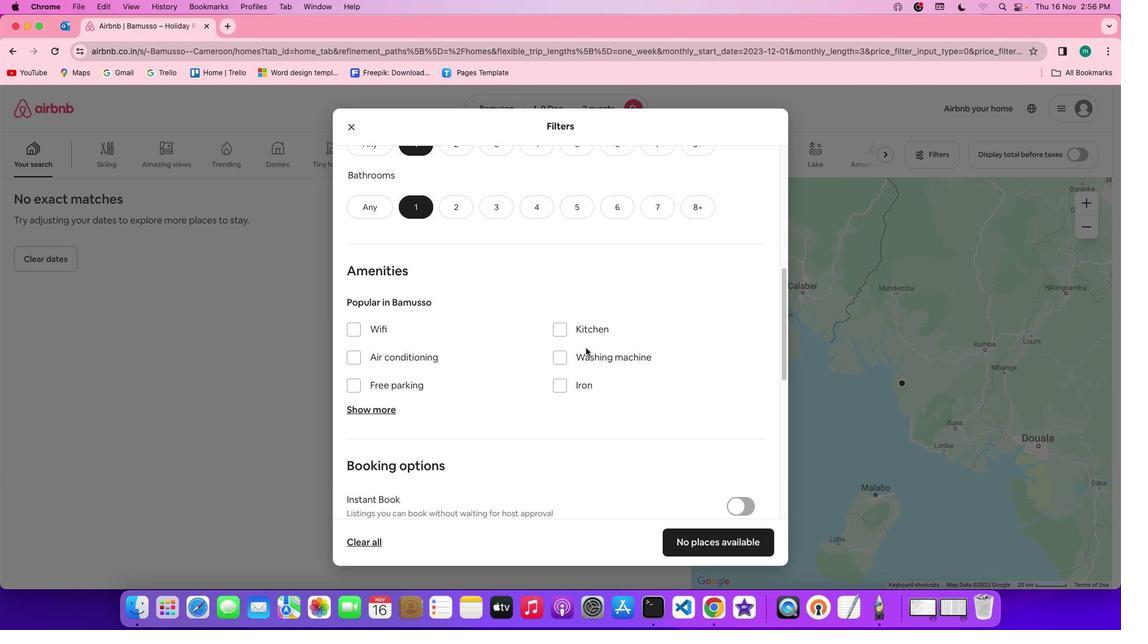 
Action: Mouse scrolled (586, 348) with delta (0, 0)
Screenshot: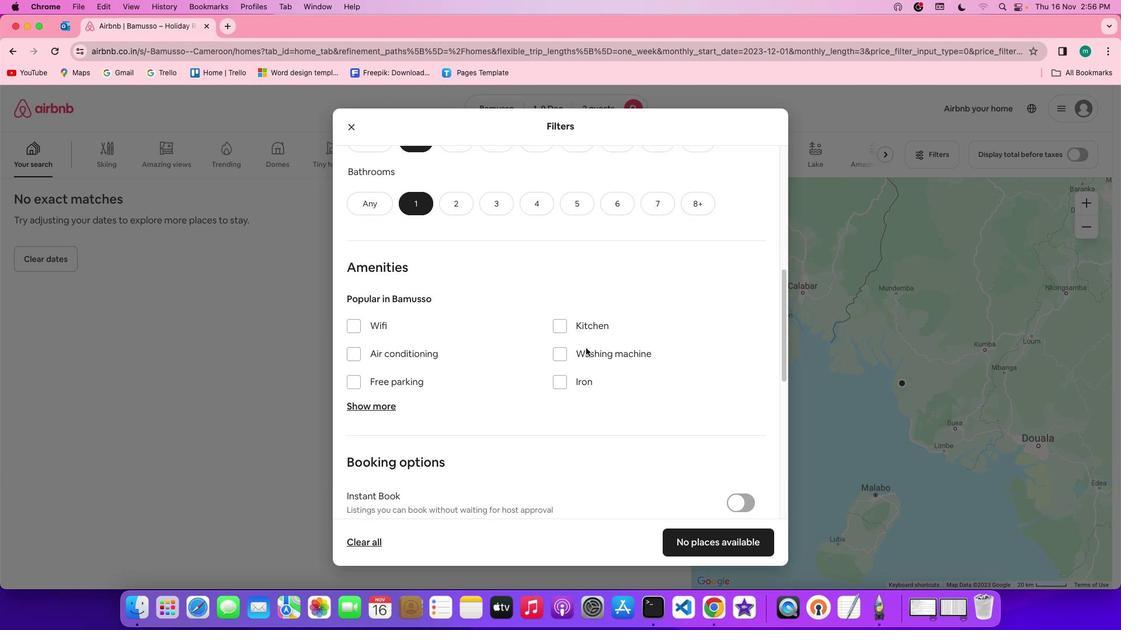 
Action: Mouse scrolled (586, 348) with delta (0, 0)
Screenshot: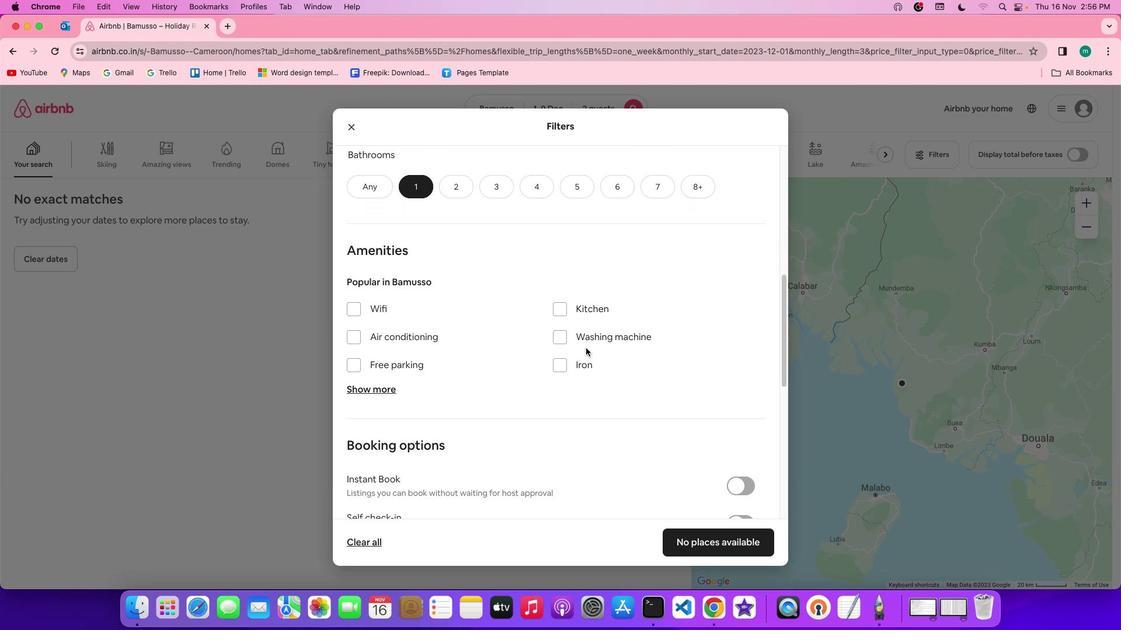 
Action: Mouse scrolled (586, 348) with delta (0, 0)
Screenshot: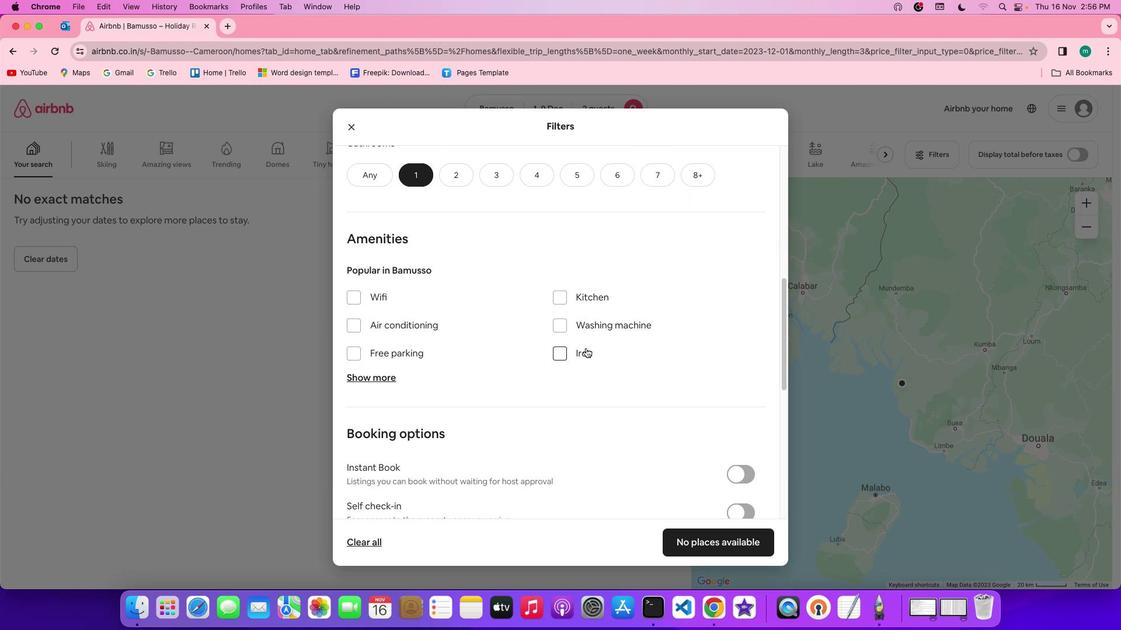 
Action: Mouse scrolled (586, 348) with delta (0, 0)
Screenshot: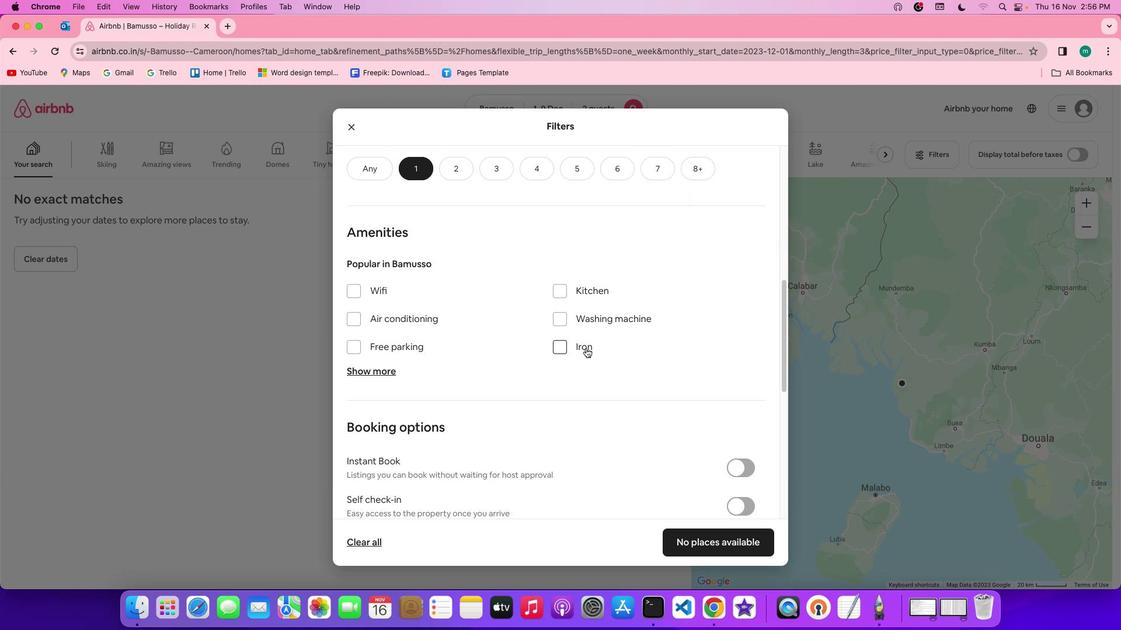 
Action: Mouse scrolled (586, 348) with delta (0, 0)
Screenshot: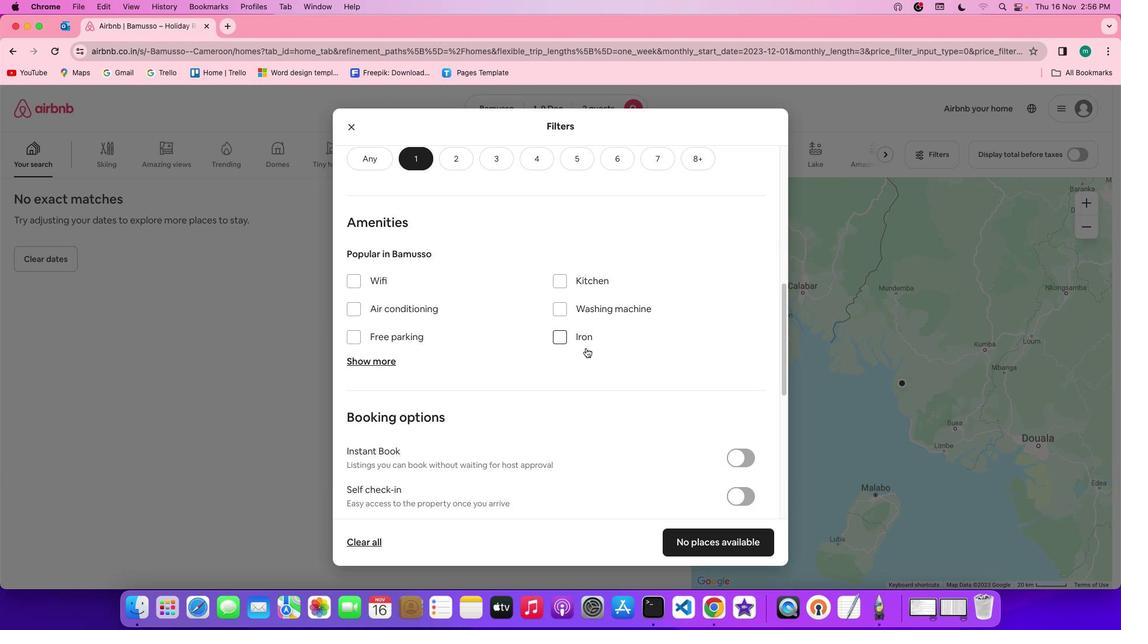 
Action: Mouse moved to (538, 315)
Screenshot: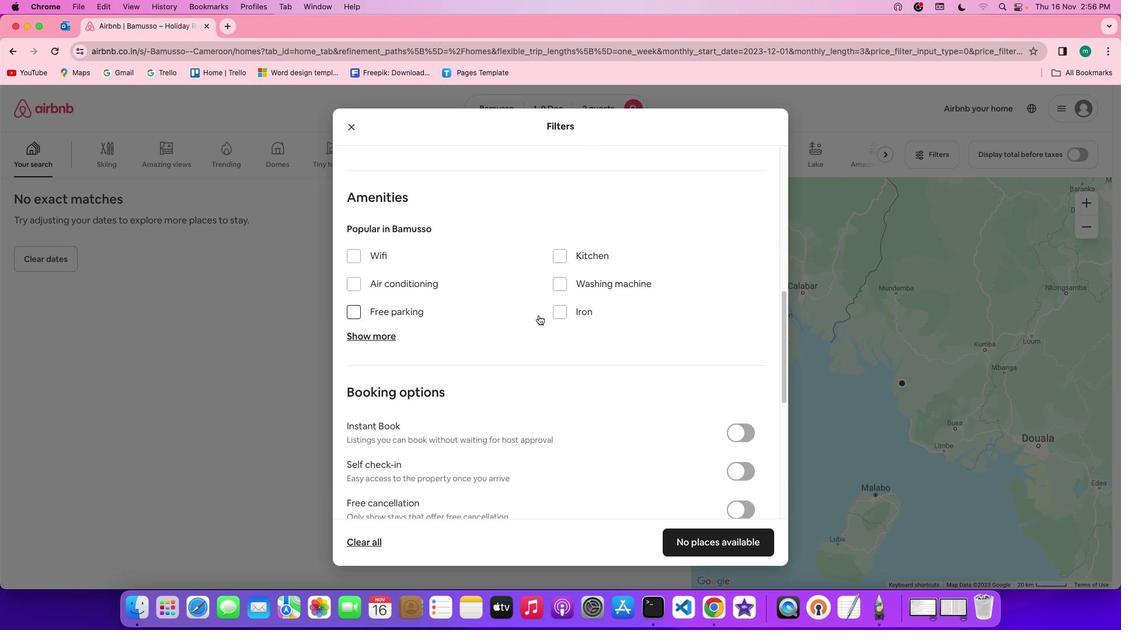
Action: Mouse scrolled (538, 315) with delta (0, 0)
Screenshot: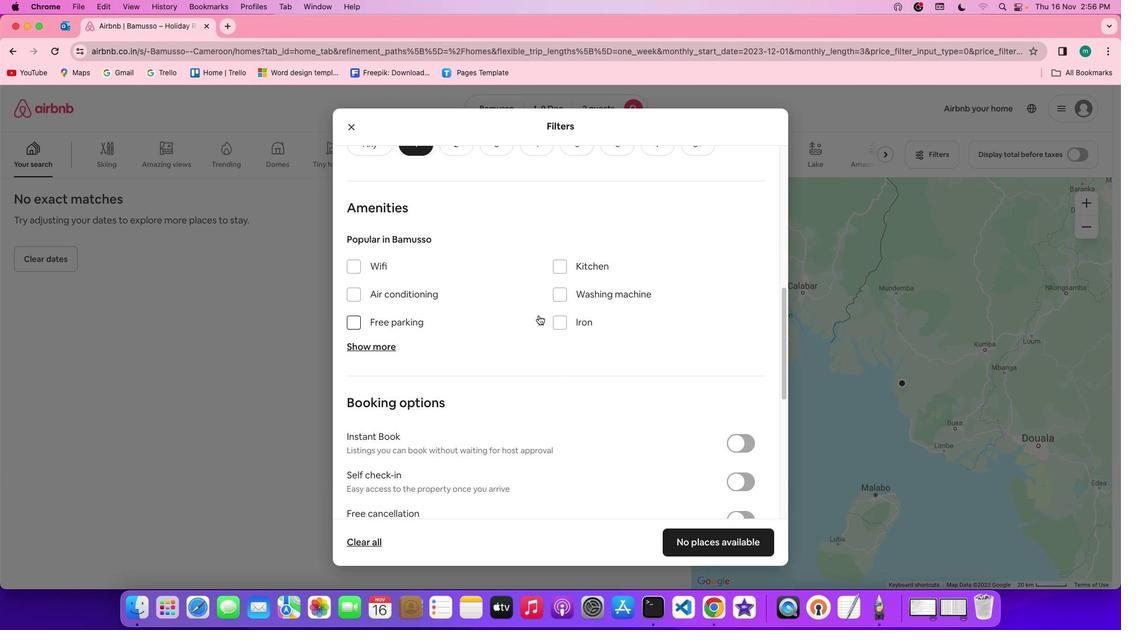 
Action: Mouse scrolled (538, 315) with delta (0, 0)
Screenshot: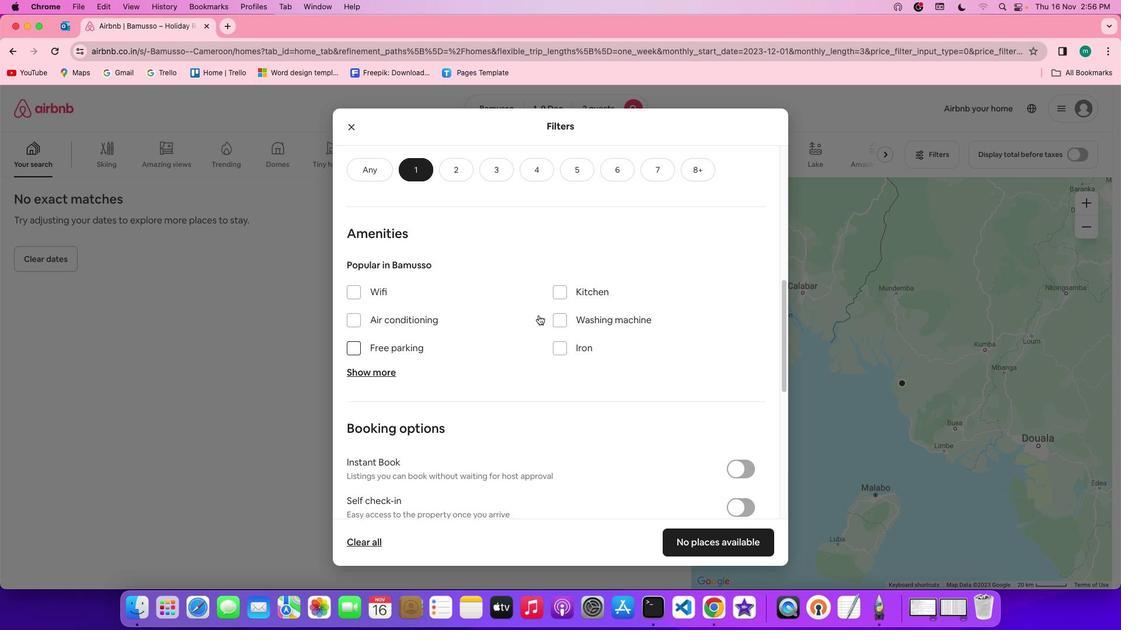 
Action: Mouse scrolled (538, 315) with delta (0, 1)
Screenshot: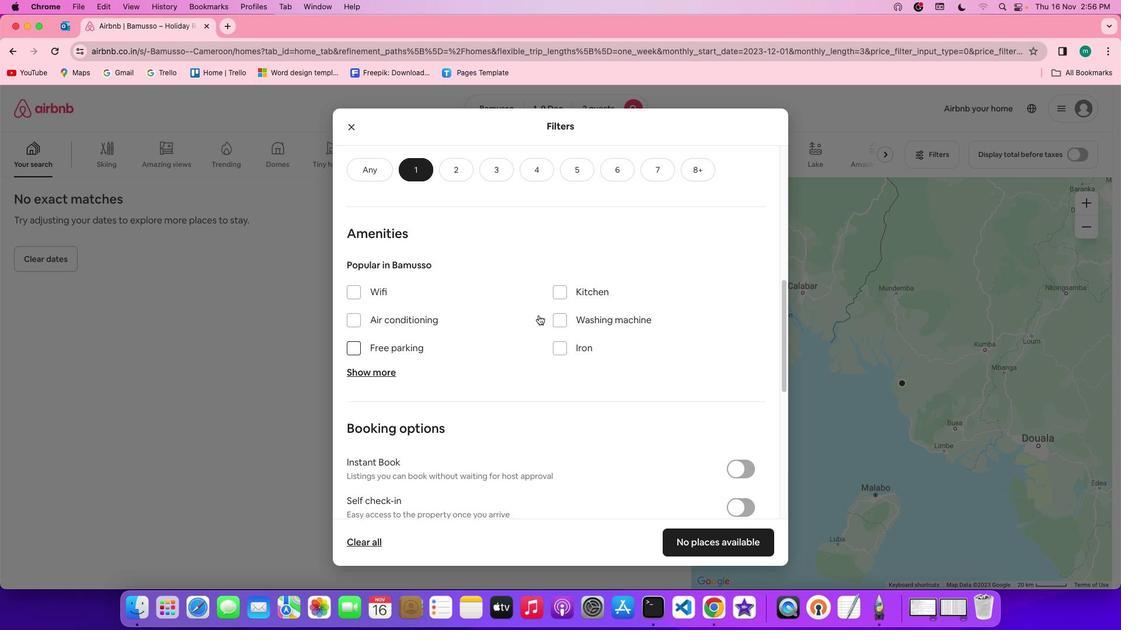 
Action: Mouse moved to (550, 328)
Screenshot: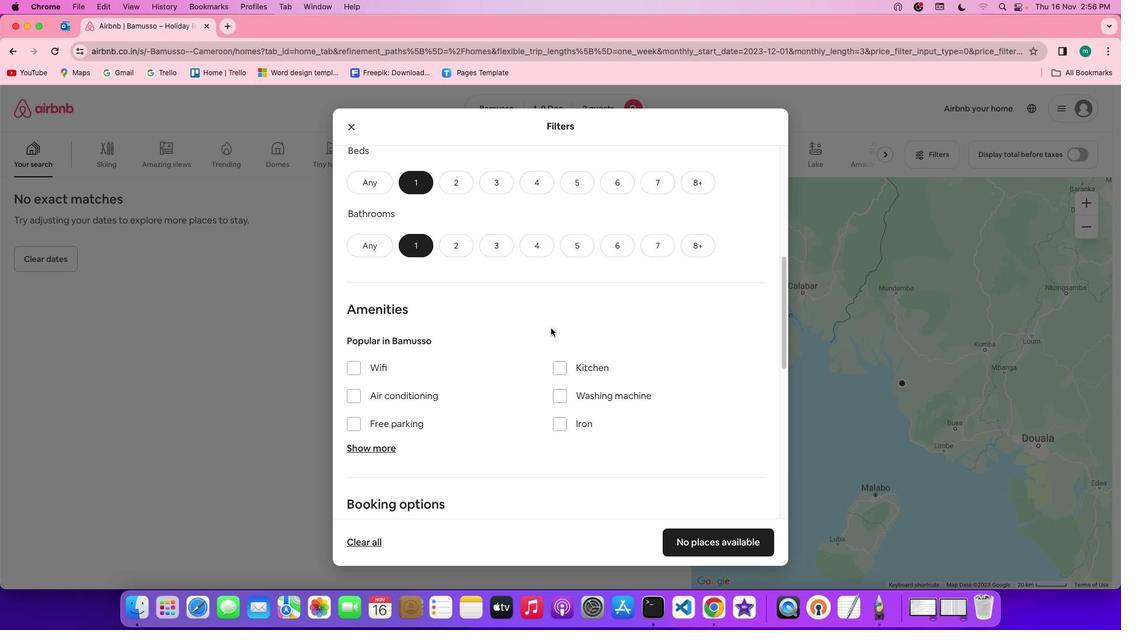 
Action: Mouse scrolled (550, 328) with delta (0, 0)
Screenshot: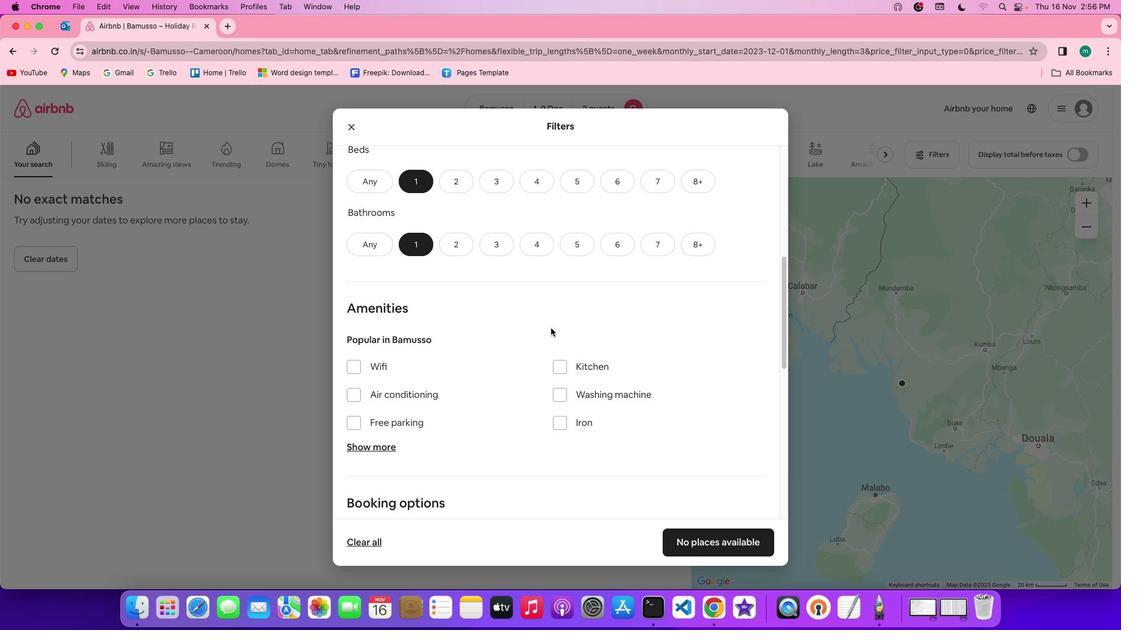 
Action: Mouse scrolled (550, 328) with delta (0, 0)
Screenshot: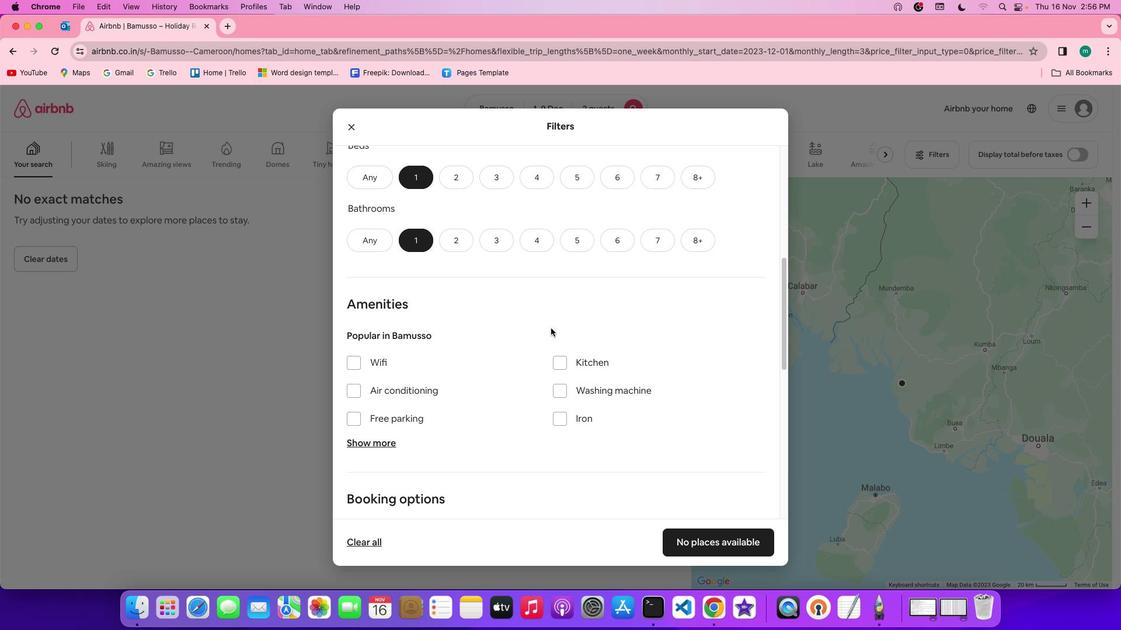 
Action: Mouse scrolled (550, 328) with delta (0, 0)
Screenshot: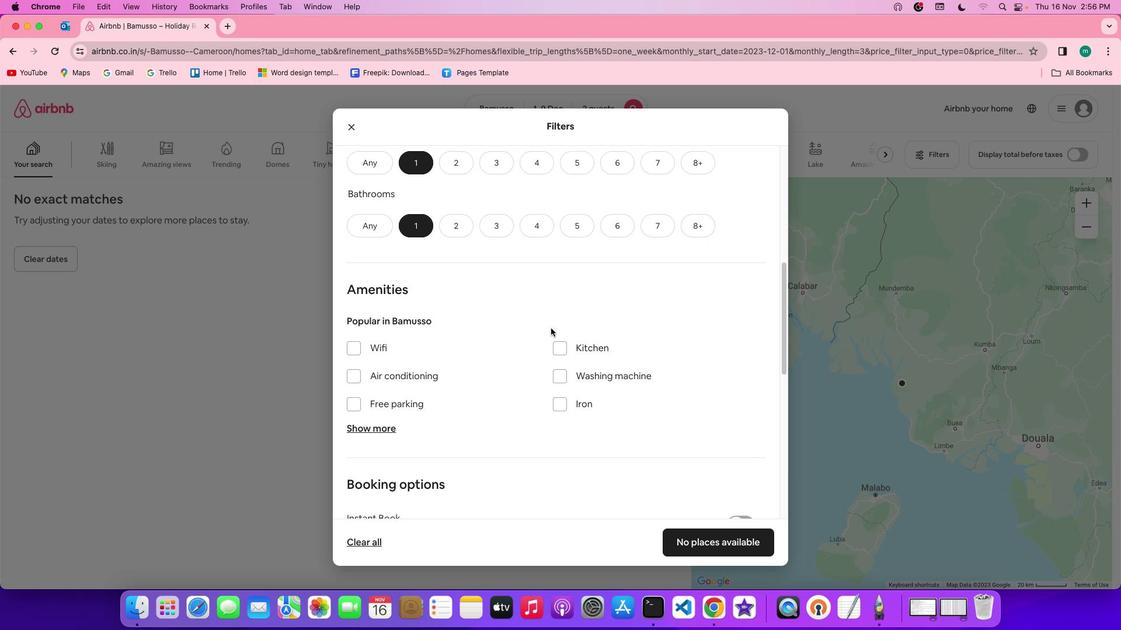 
Action: Mouse scrolled (550, 328) with delta (0, 0)
Screenshot: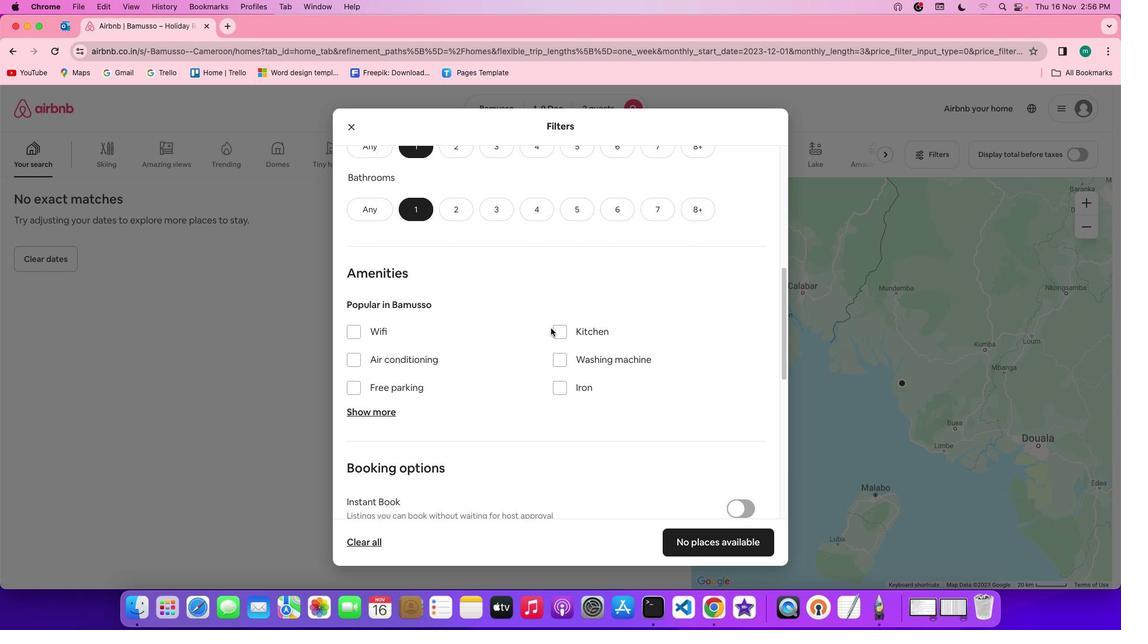 
Action: Mouse scrolled (550, 328) with delta (0, 0)
Screenshot: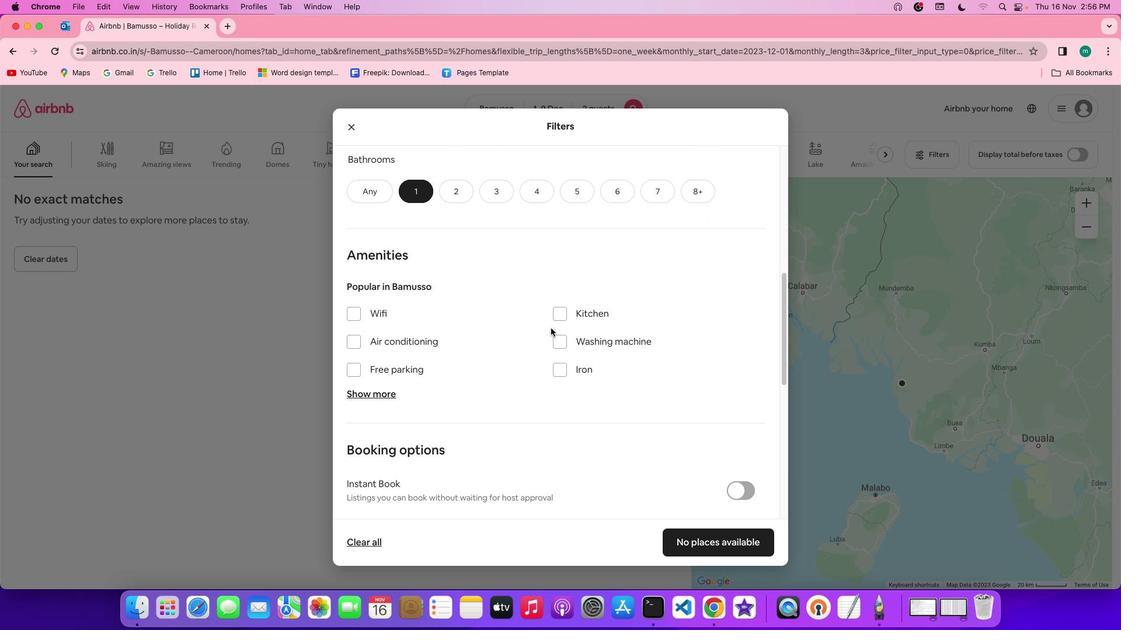 
Action: Mouse scrolled (550, 328) with delta (0, 0)
Screenshot: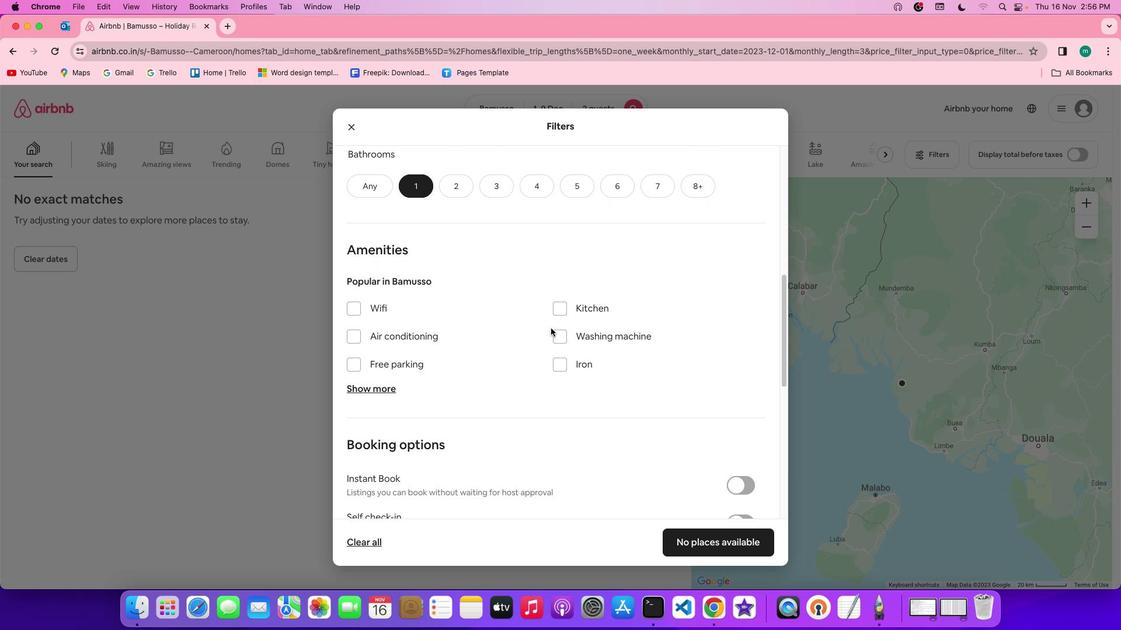 
Action: Mouse scrolled (550, 328) with delta (0, 0)
Screenshot: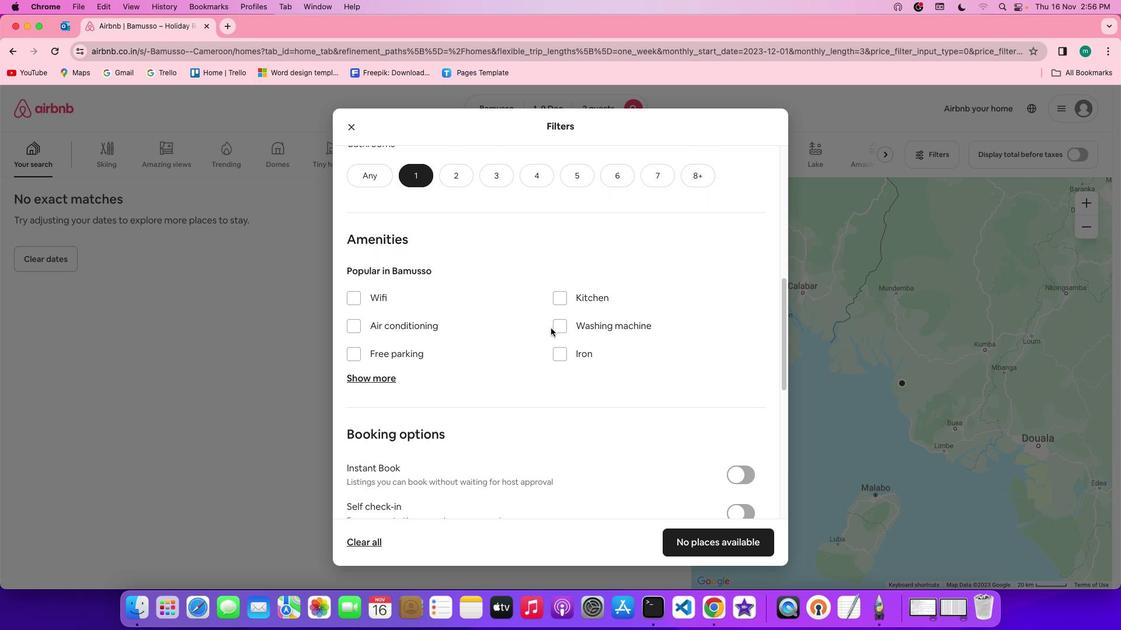 
Action: Mouse scrolled (550, 328) with delta (0, 0)
Screenshot: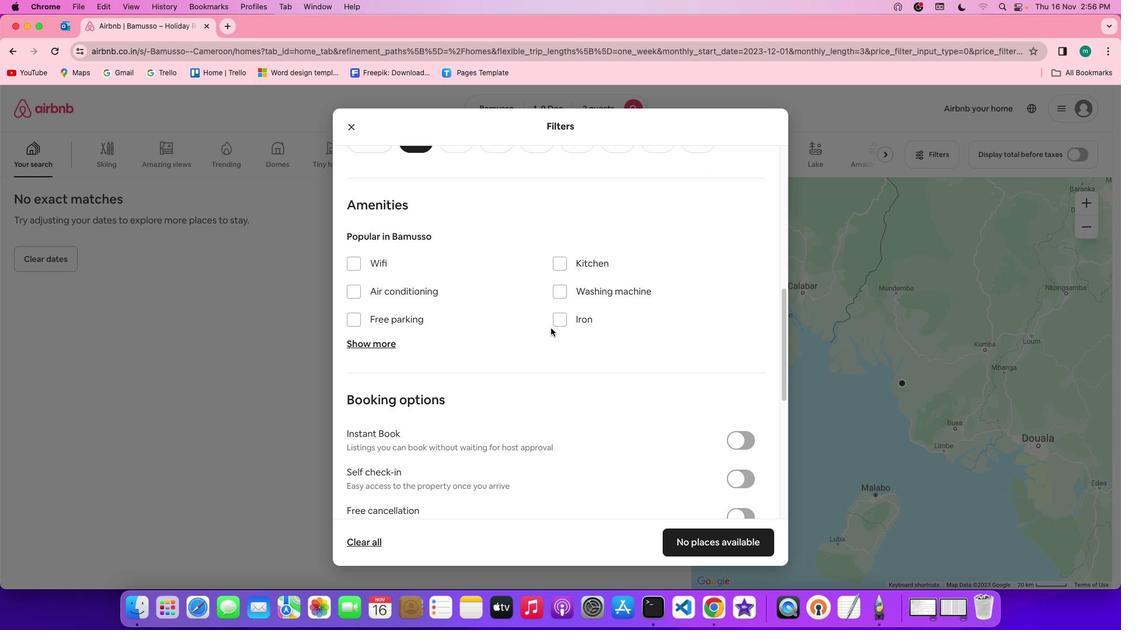 
Action: Mouse scrolled (550, 328) with delta (0, 0)
Screenshot: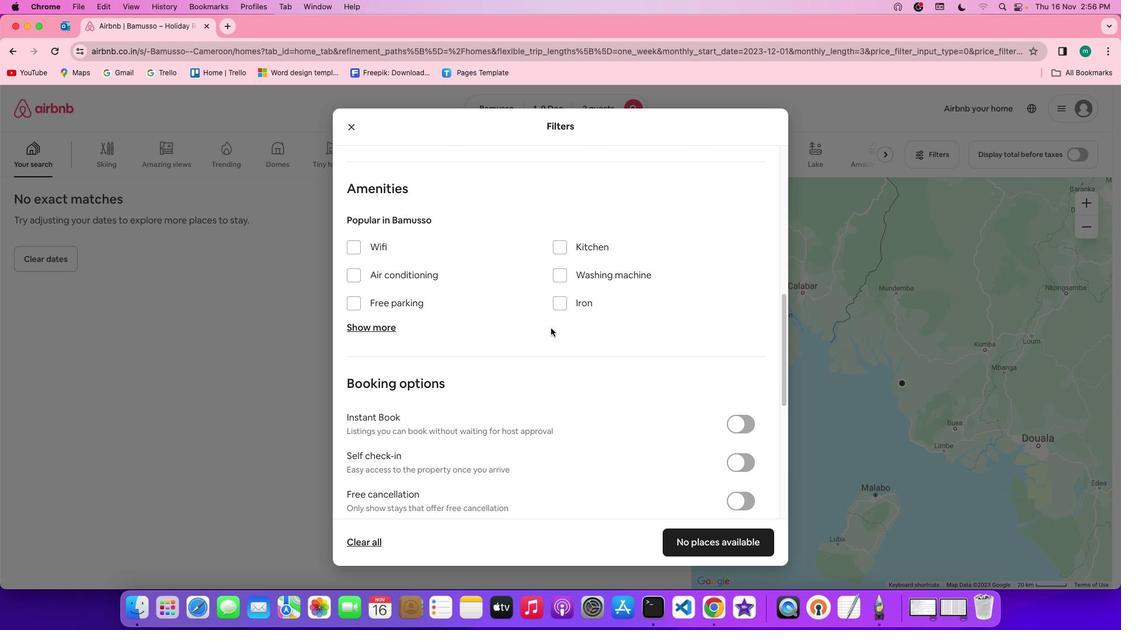 
Action: Mouse scrolled (550, 328) with delta (0, 0)
Screenshot: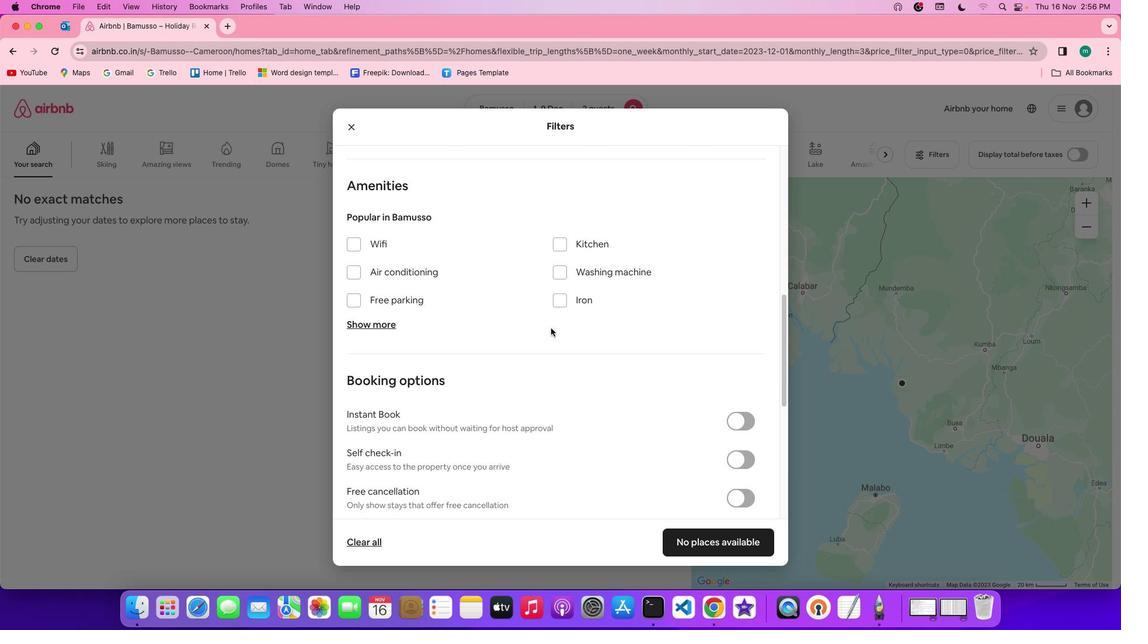 
Action: Mouse scrolled (550, 328) with delta (0, 0)
Screenshot: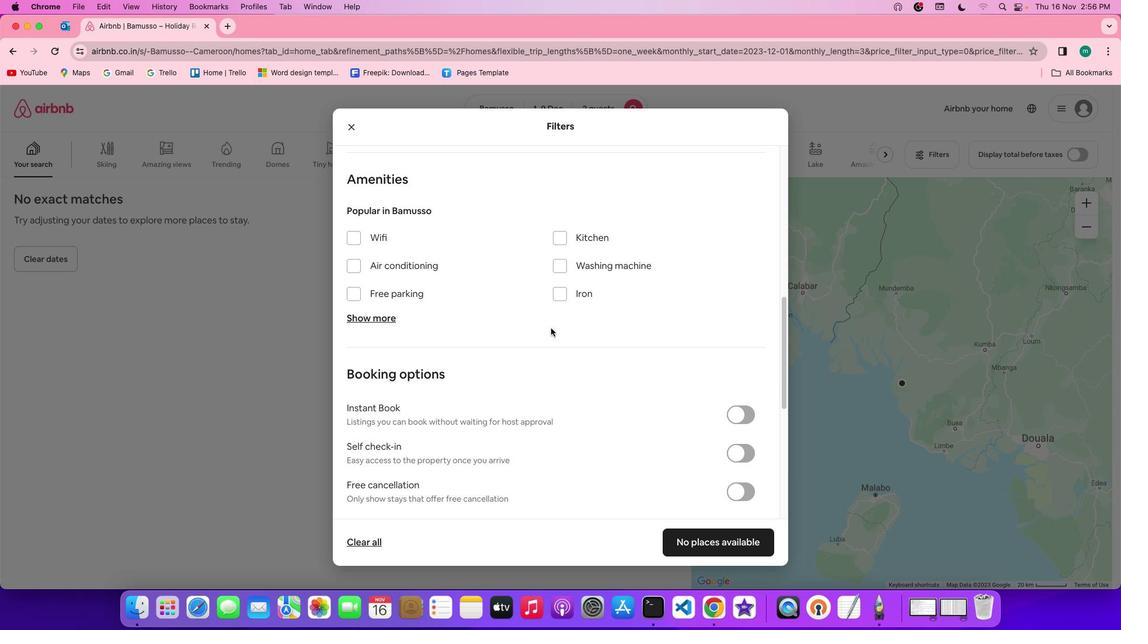 
Action: Mouse scrolled (550, 328) with delta (0, 0)
Screenshot: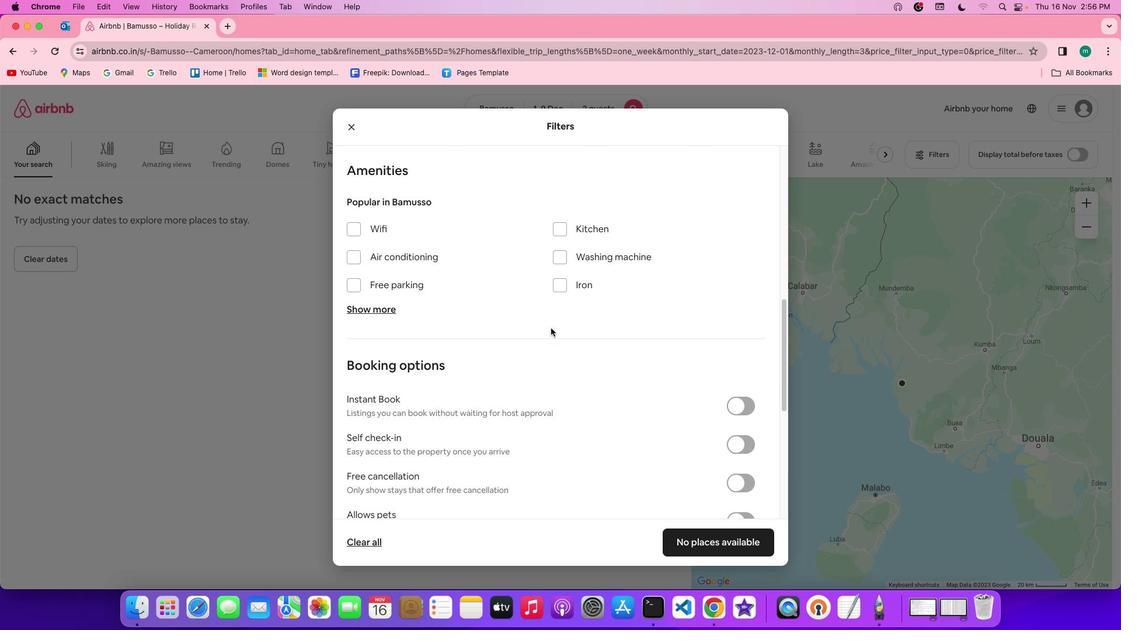 
Action: Mouse moved to (578, 229)
Screenshot: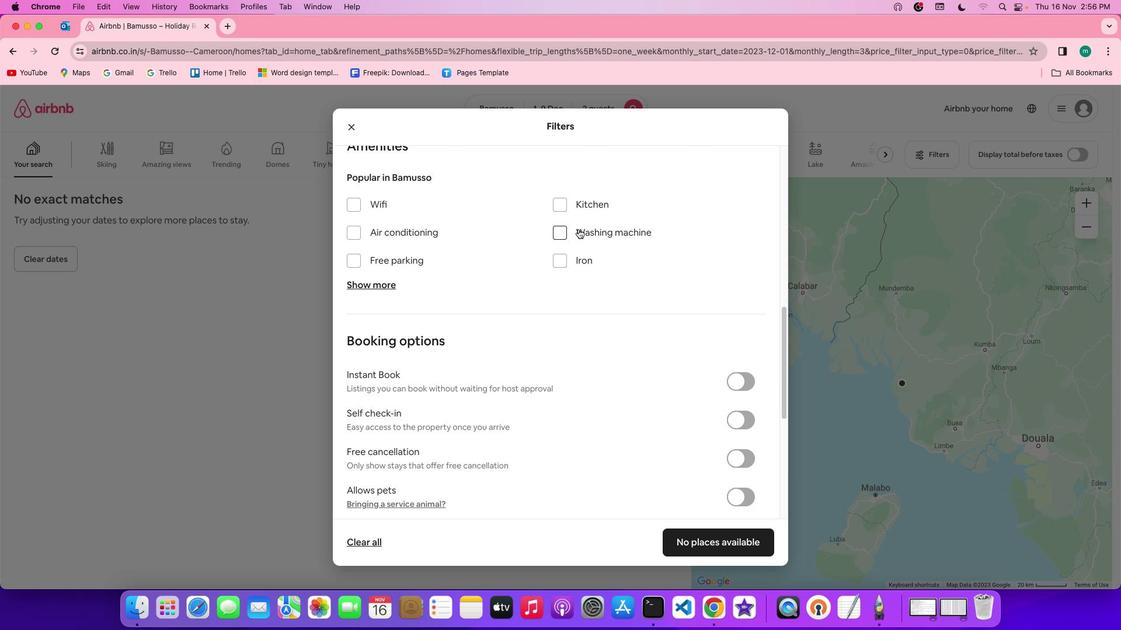 
Action: Mouse pressed left at (578, 229)
Screenshot: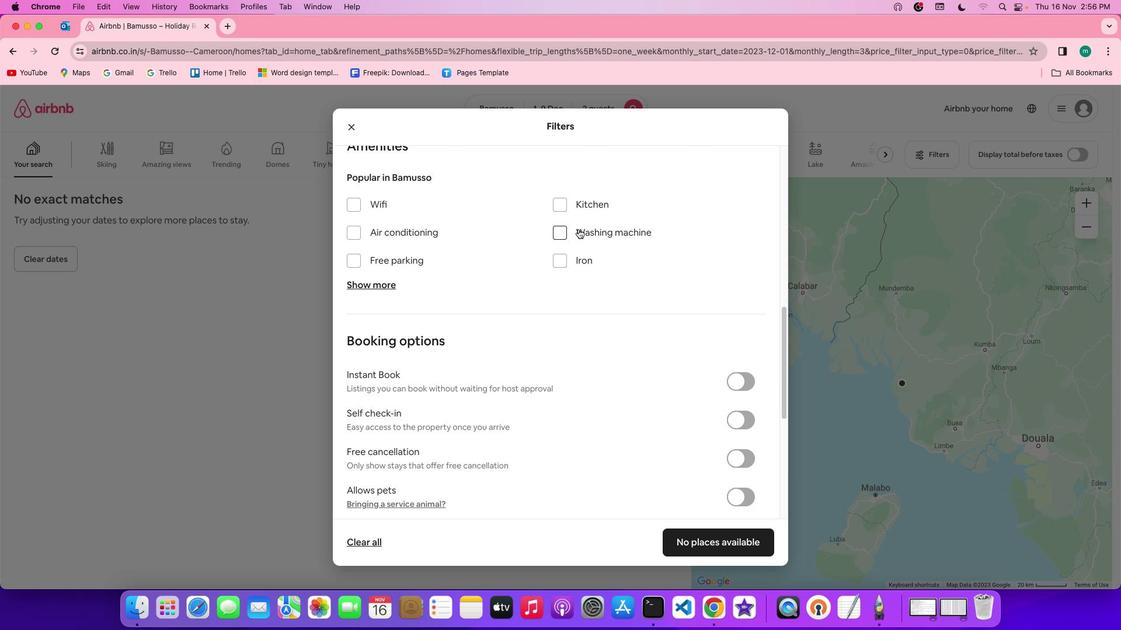 
Action: Mouse moved to (665, 332)
Screenshot: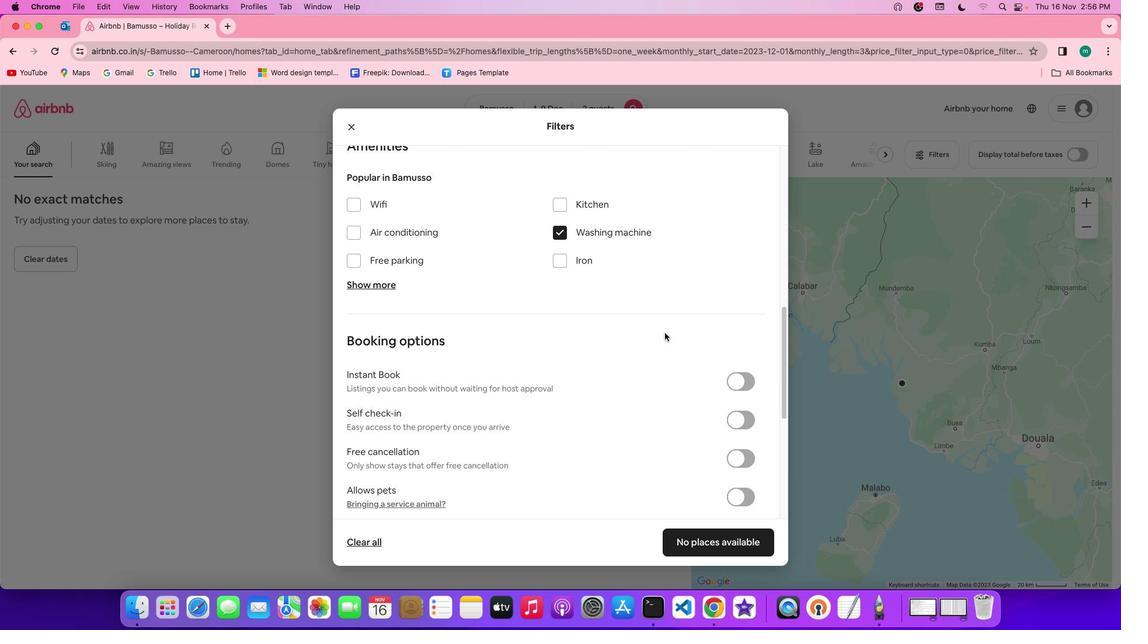 
Action: Mouse scrolled (665, 332) with delta (0, 0)
Screenshot: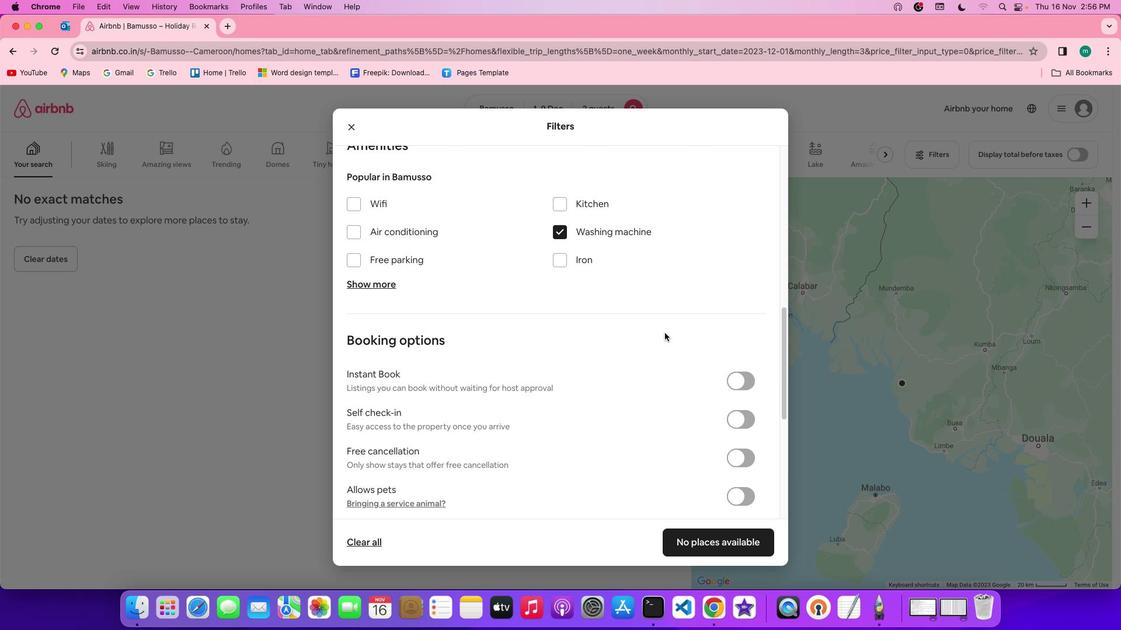 
Action: Mouse scrolled (665, 332) with delta (0, 0)
Screenshot: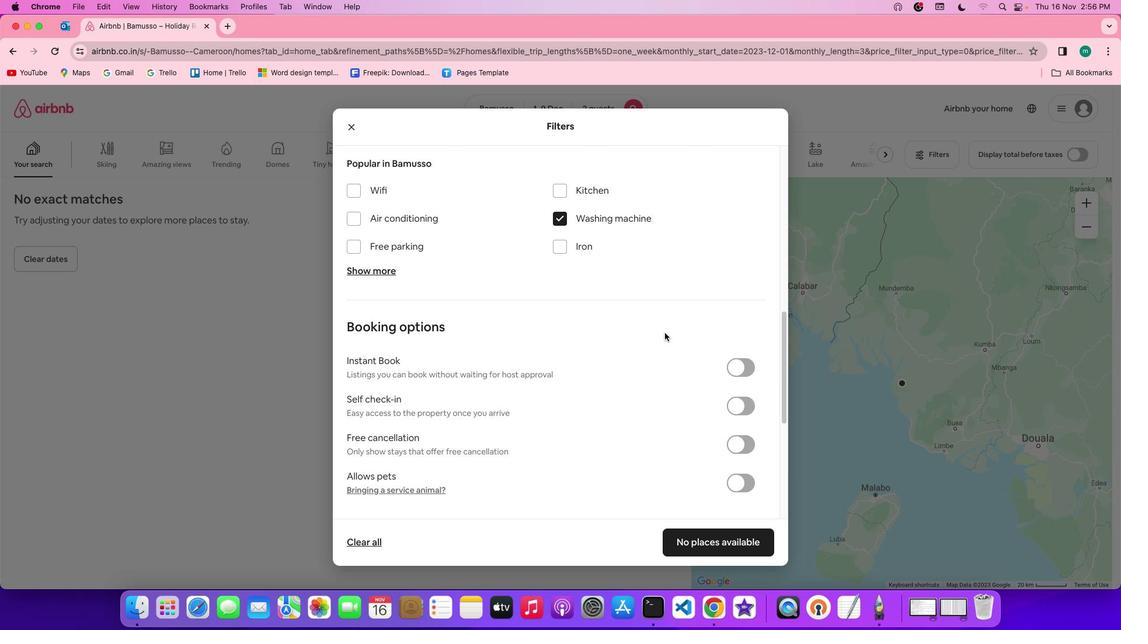 
Action: Mouse scrolled (665, 332) with delta (0, -1)
Screenshot: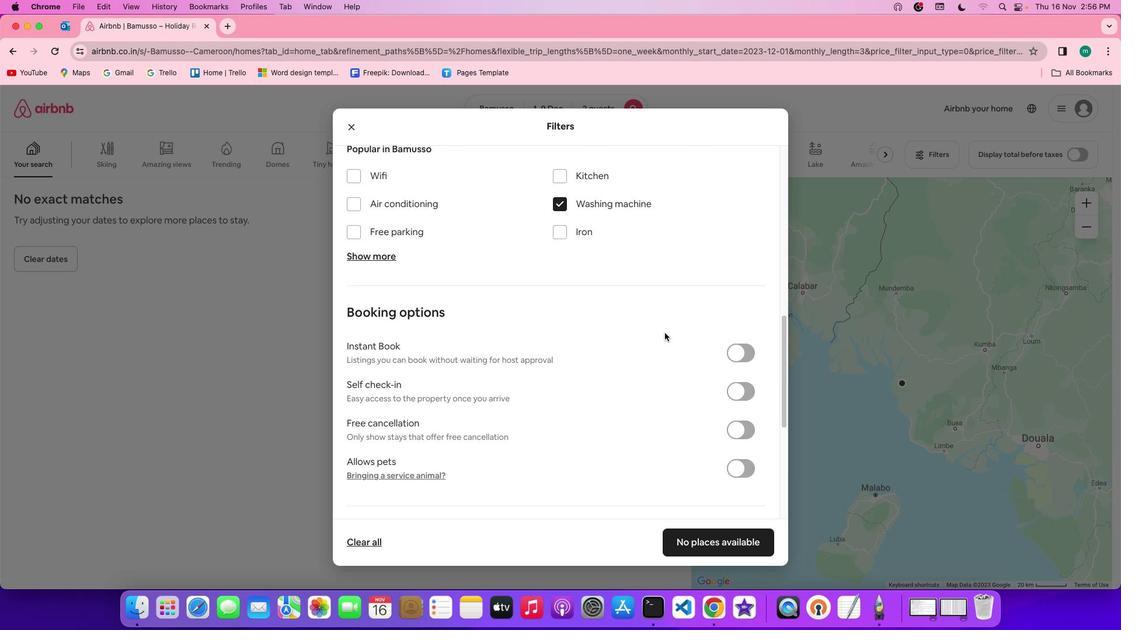 
Action: Mouse moved to (664, 333)
Screenshot: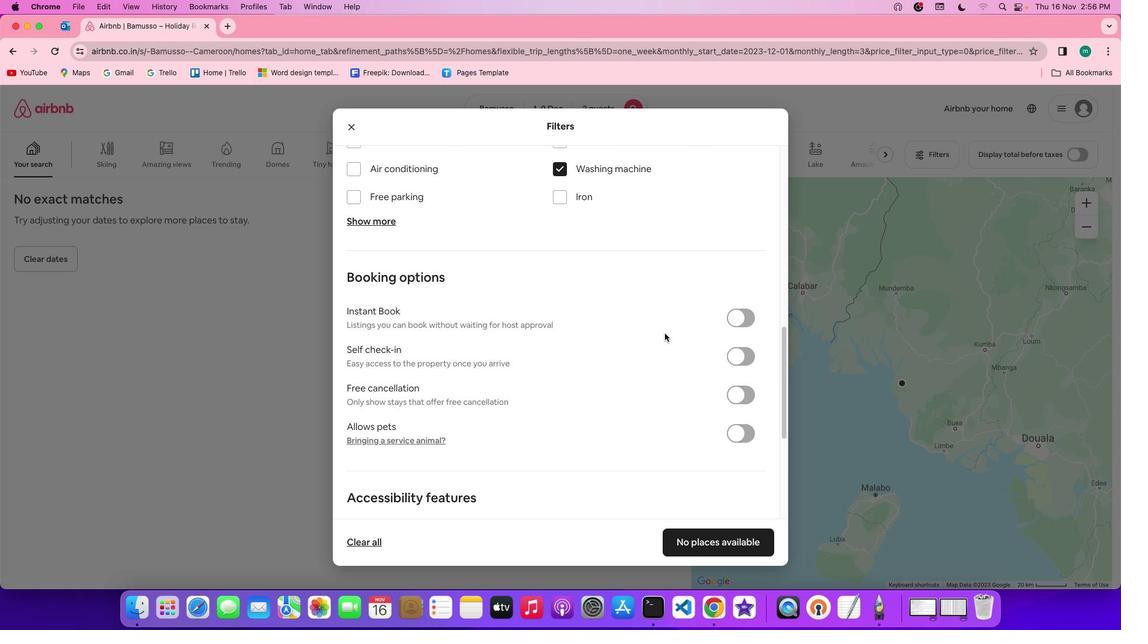 
Action: Mouse scrolled (664, 333) with delta (0, 0)
Screenshot: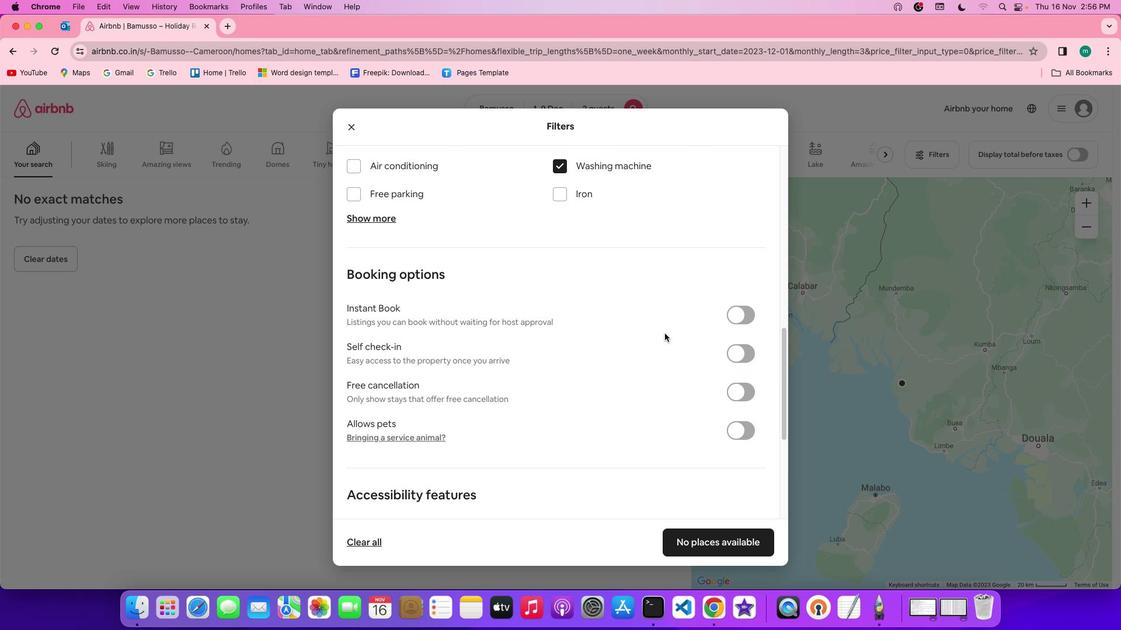 
Action: Mouse scrolled (664, 333) with delta (0, 0)
Screenshot: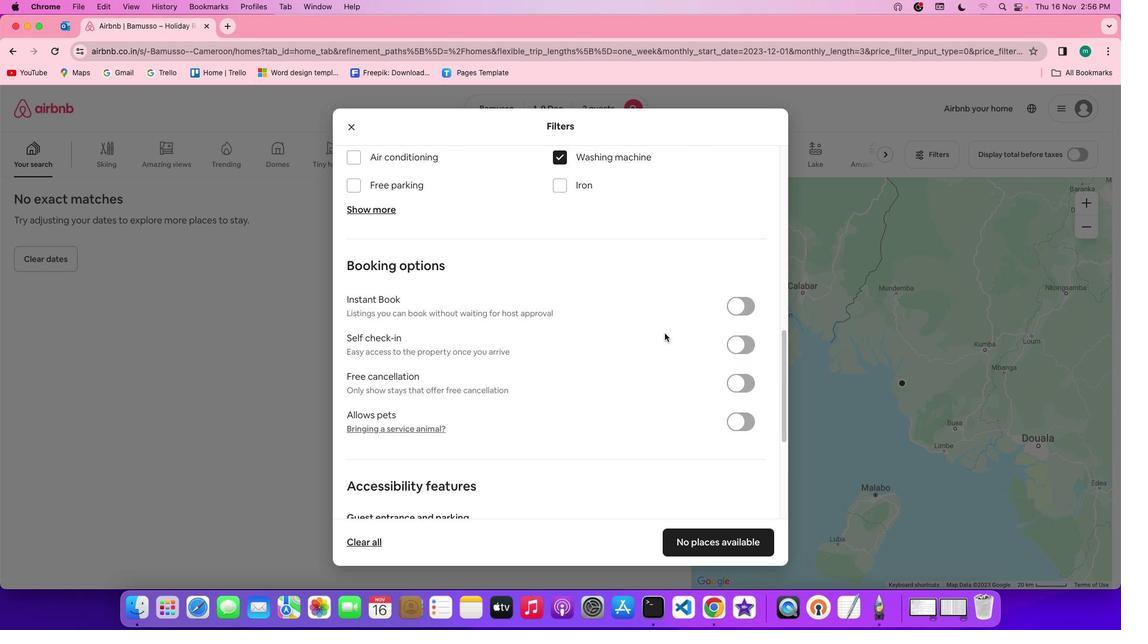 
Action: Mouse moved to (664, 333)
Screenshot: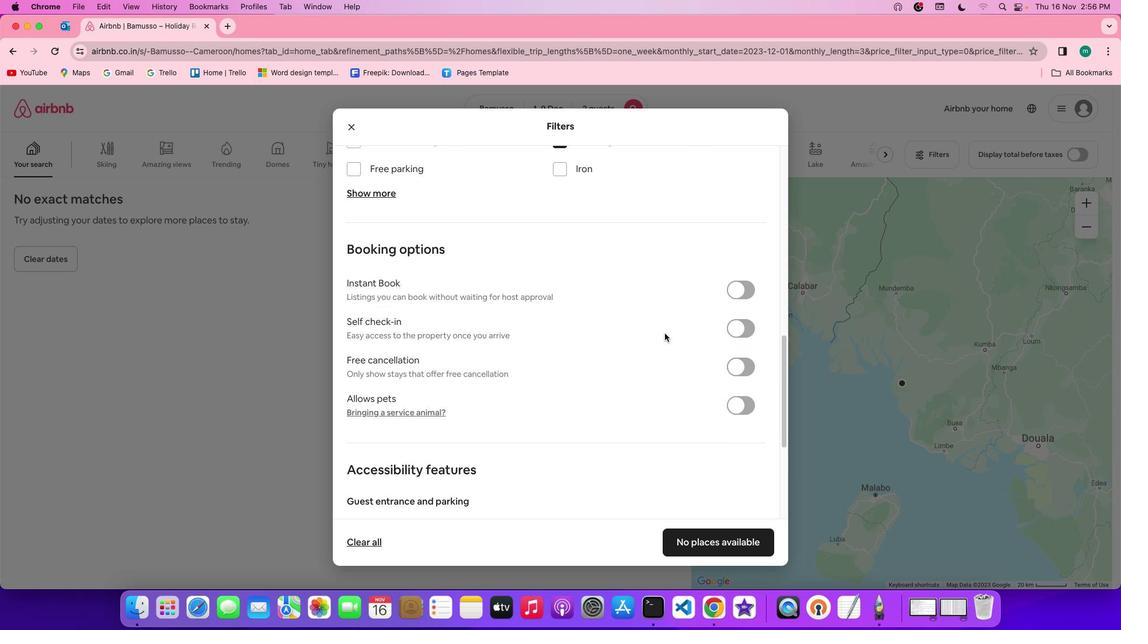 
Action: Mouse scrolled (664, 333) with delta (0, -1)
Screenshot: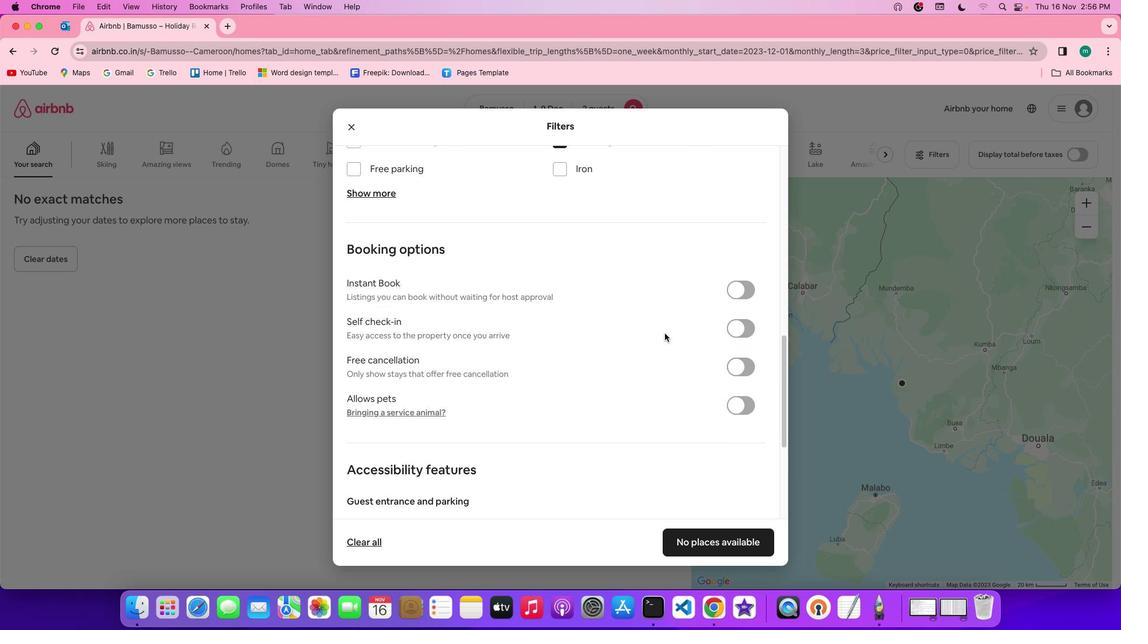 
Action: Mouse scrolled (664, 333) with delta (0, -1)
Screenshot: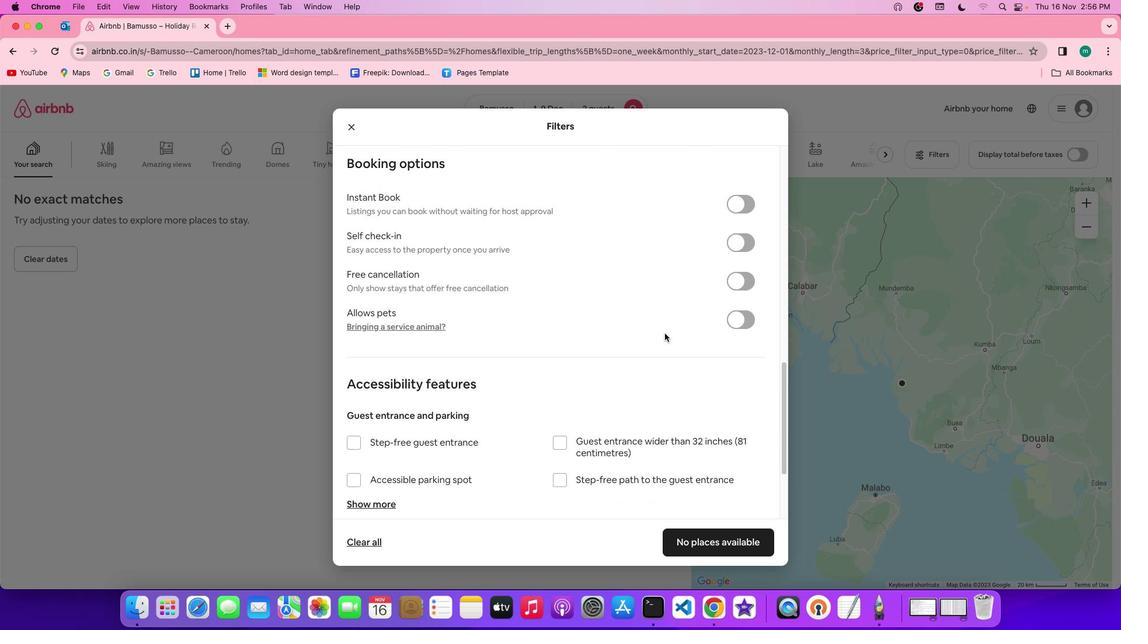 
Action: Mouse moved to (667, 339)
Screenshot: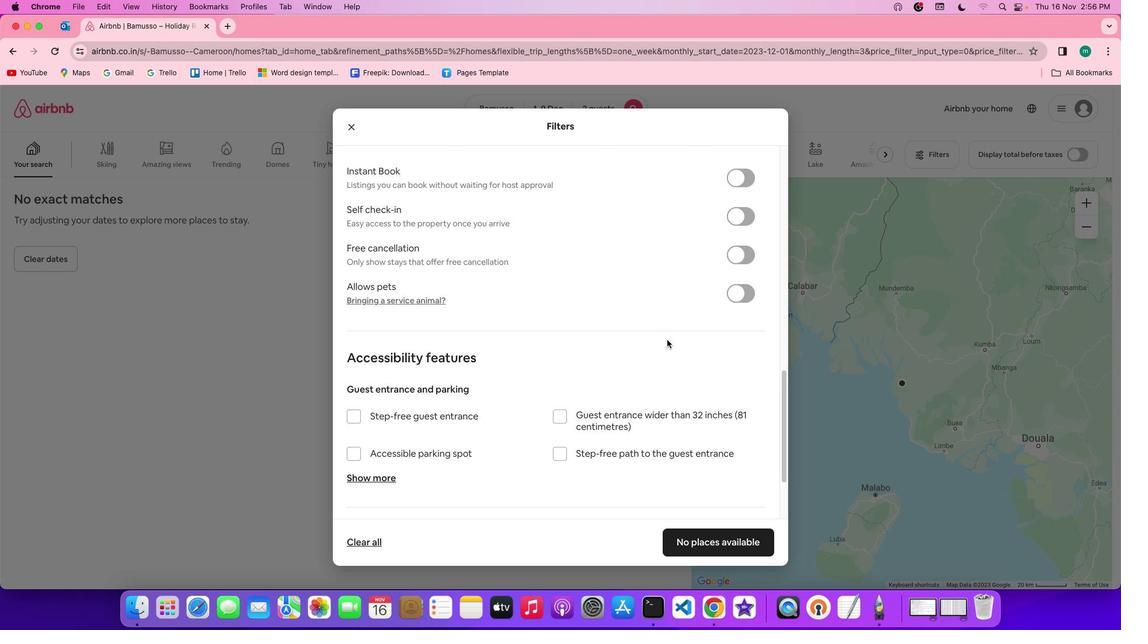 
Action: Mouse scrolled (667, 339) with delta (0, 0)
Screenshot: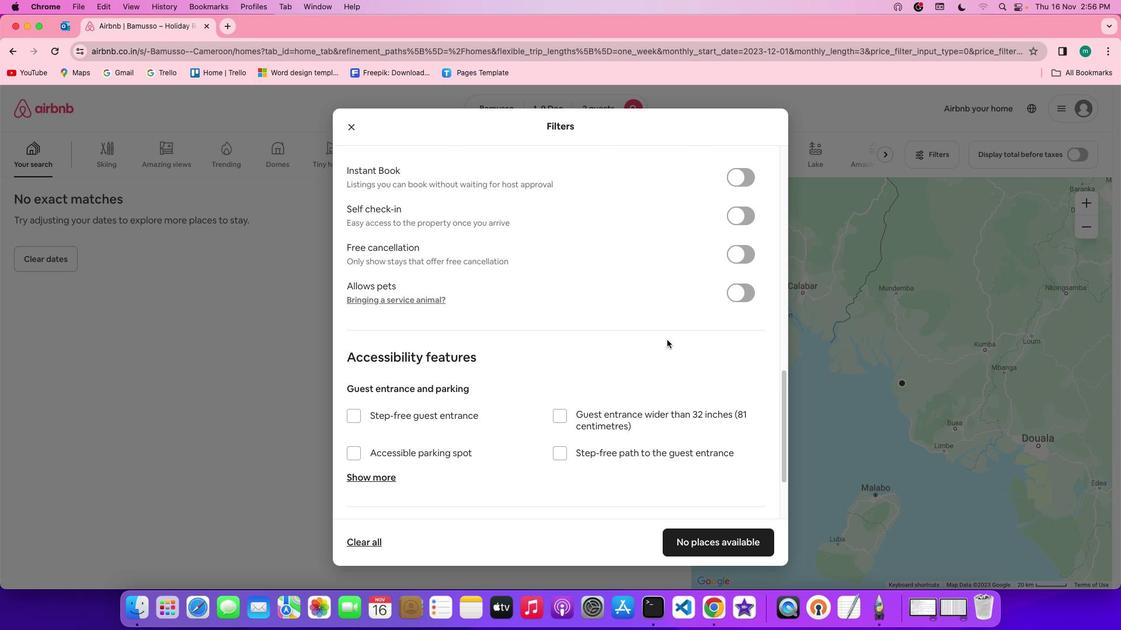 
Action: Mouse moved to (667, 339)
Screenshot: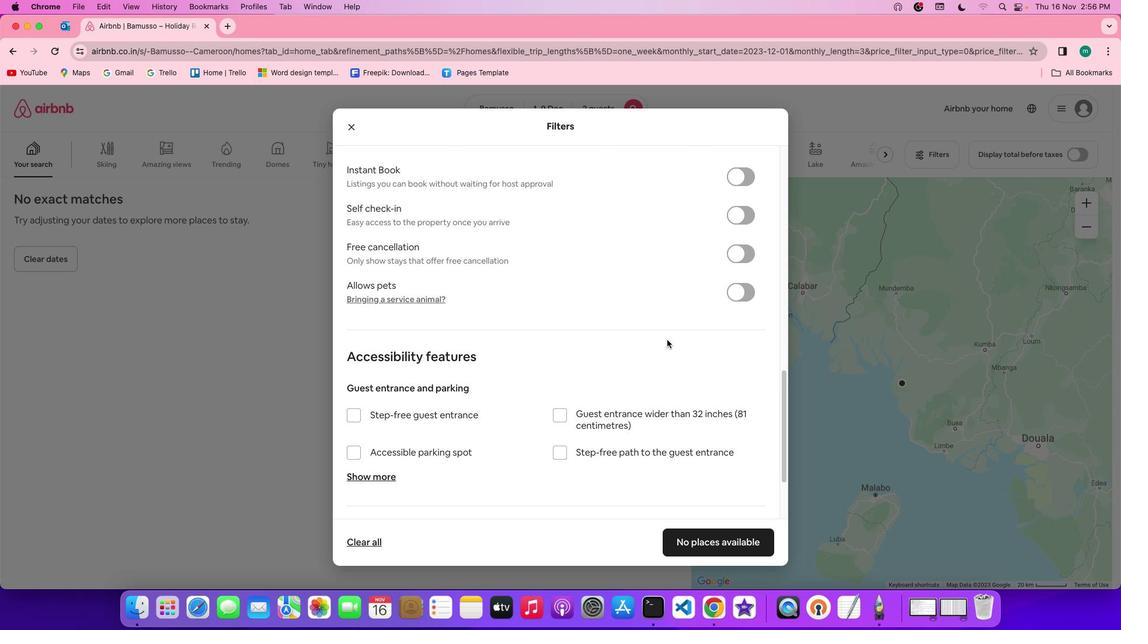 
Action: Mouse scrolled (667, 339) with delta (0, 0)
Screenshot: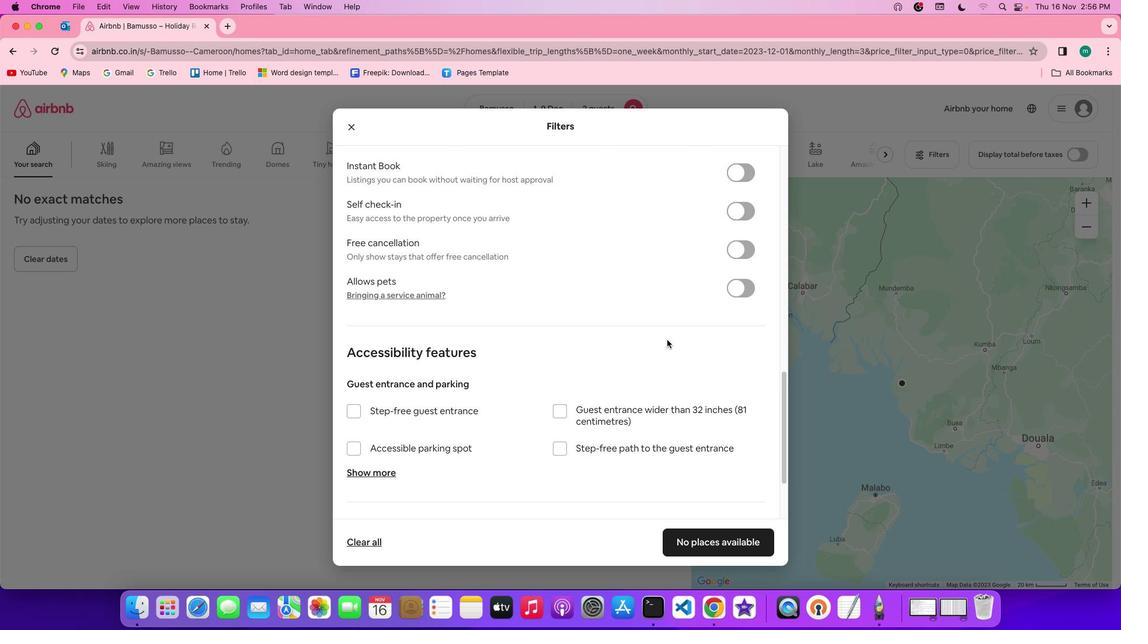 
Action: Mouse scrolled (667, 339) with delta (0, 0)
Screenshot: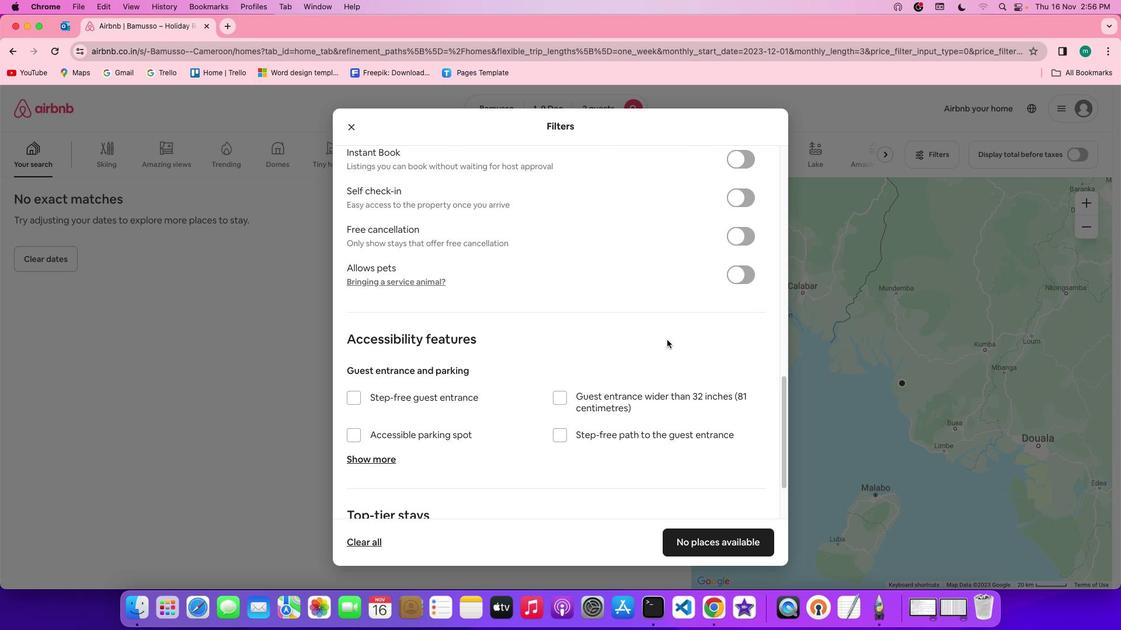 
Action: Mouse scrolled (667, 339) with delta (0, 0)
Screenshot: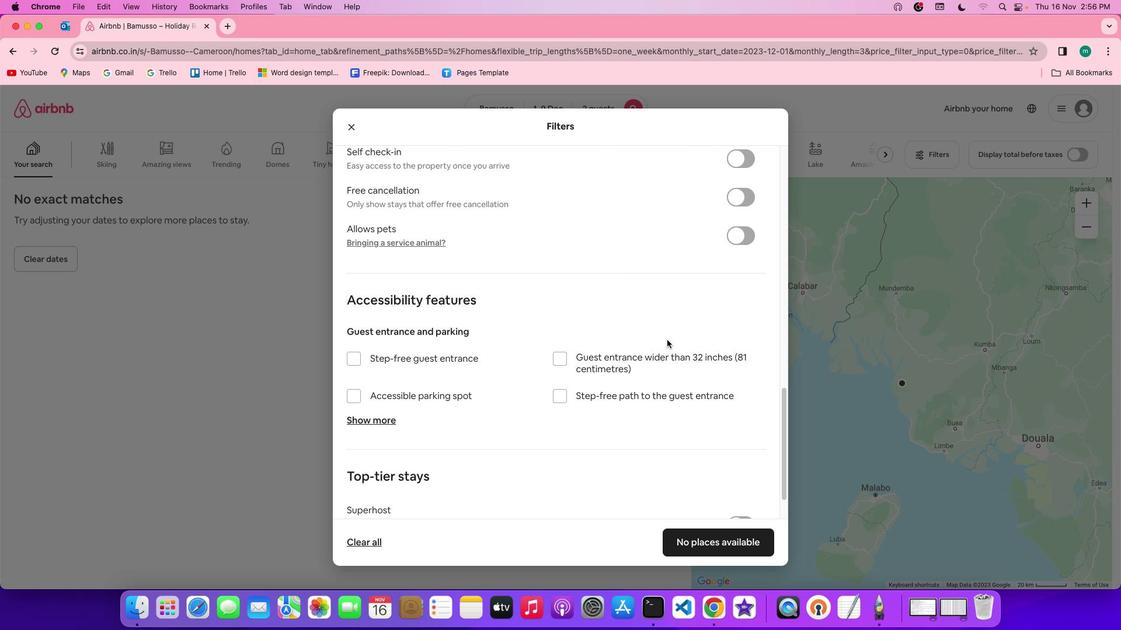 
Action: Mouse moved to (667, 339)
Screenshot: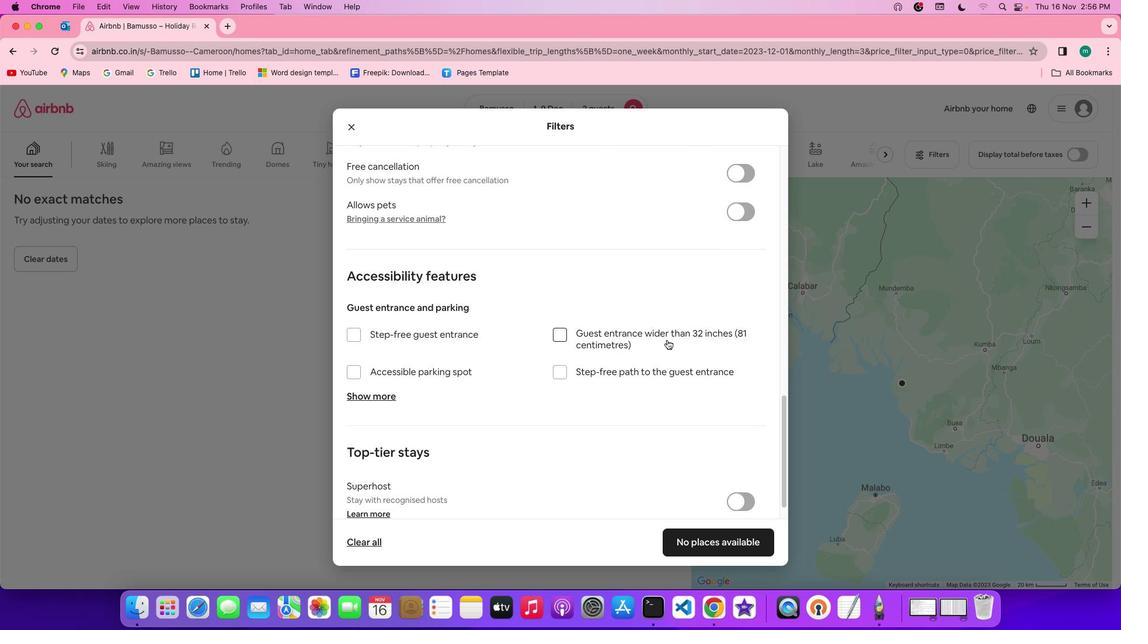 
Action: Mouse scrolled (667, 339) with delta (0, 0)
Screenshot: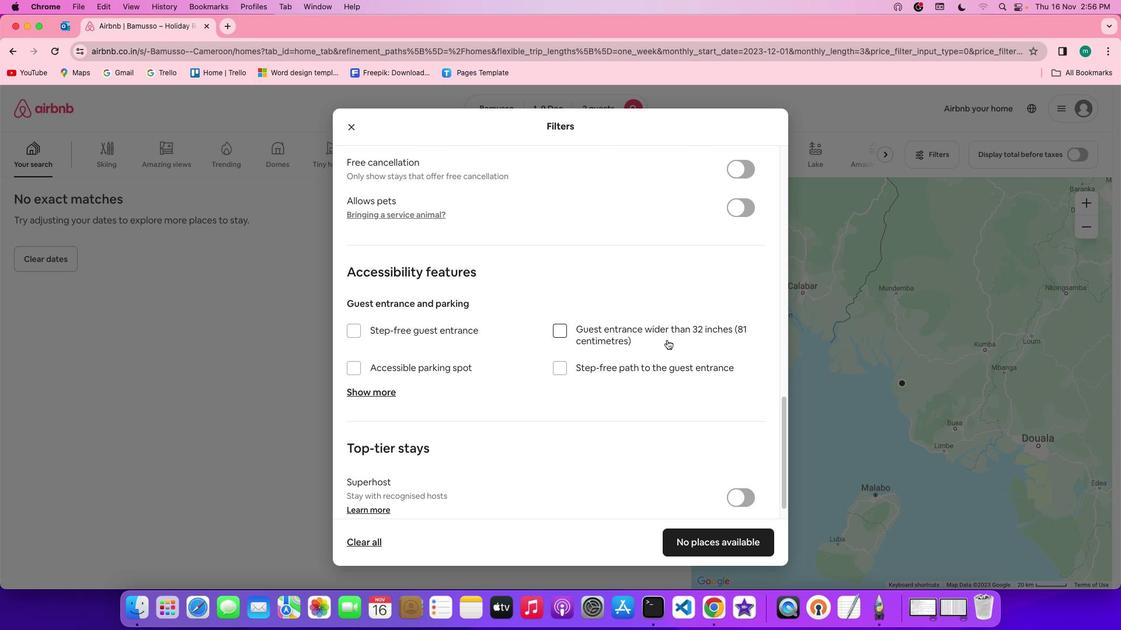 
Action: Mouse scrolled (667, 339) with delta (0, 0)
Screenshot: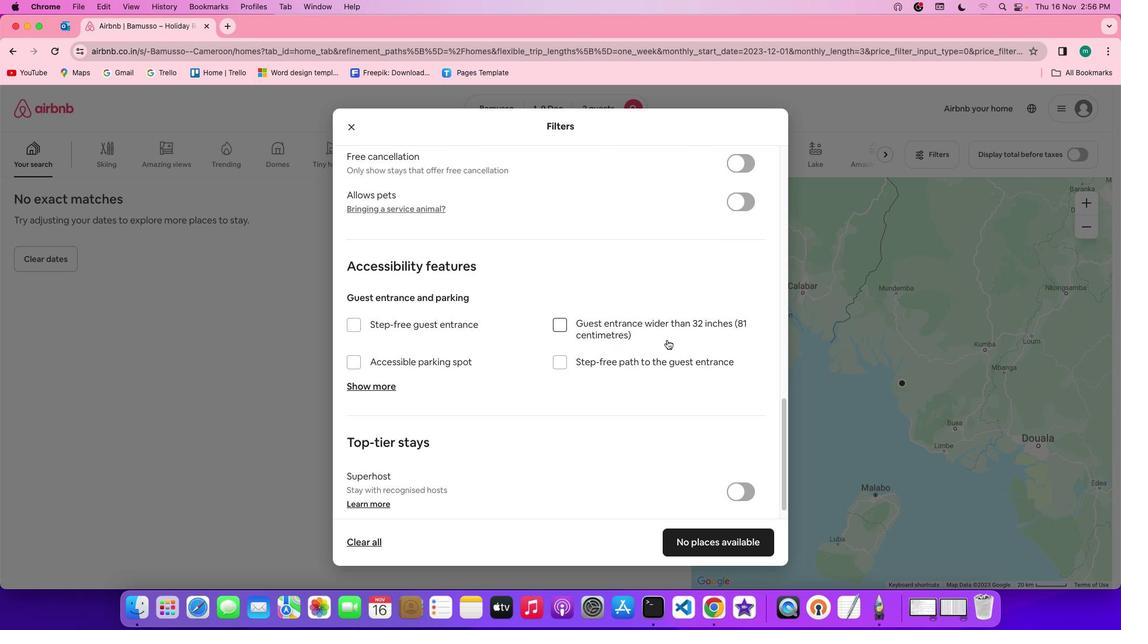 
Action: Mouse scrolled (667, 339) with delta (0, -1)
Screenshot: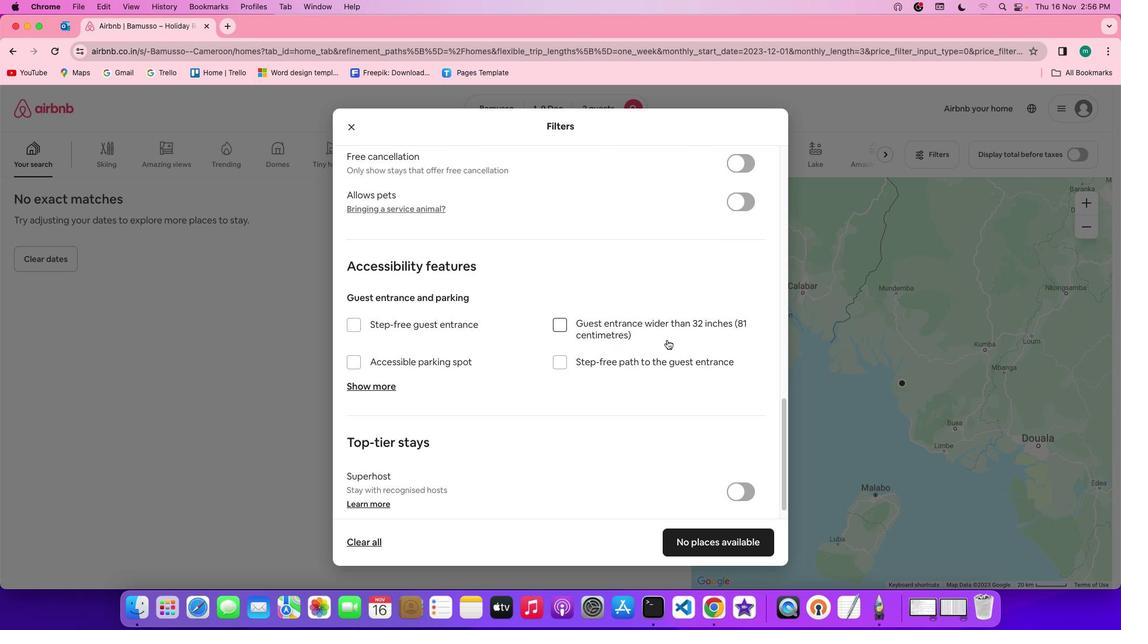 
Action: Mouse scrolled (667, 339) with delta (0, -2)
Screenshot: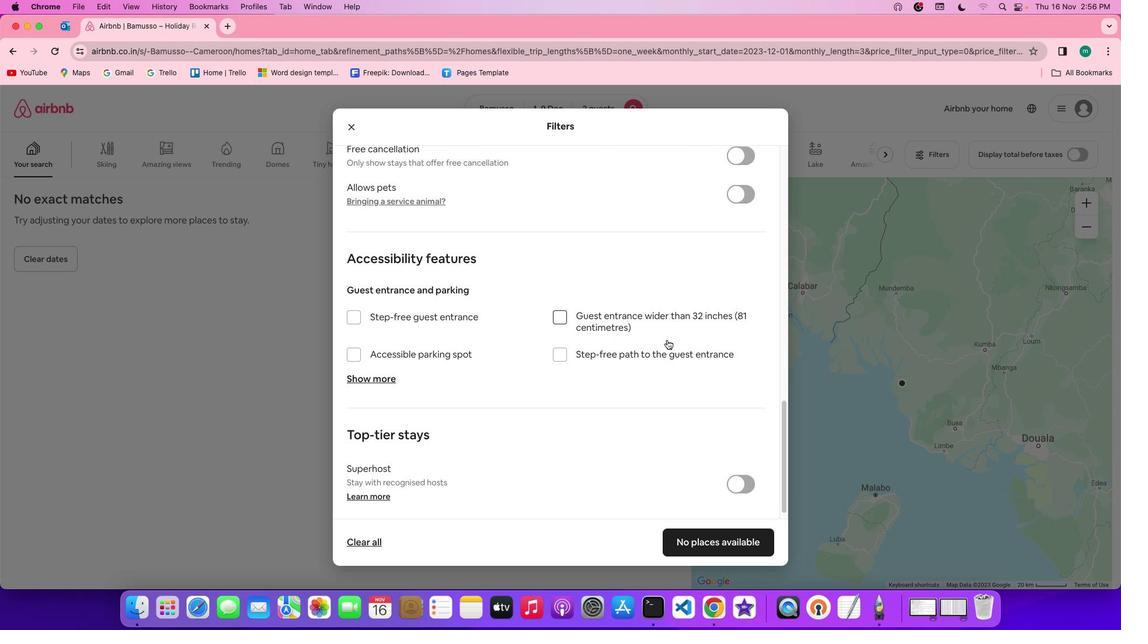 
Action: Mouse scrolled (667, 339) with delta (0, -3)
Screenshot: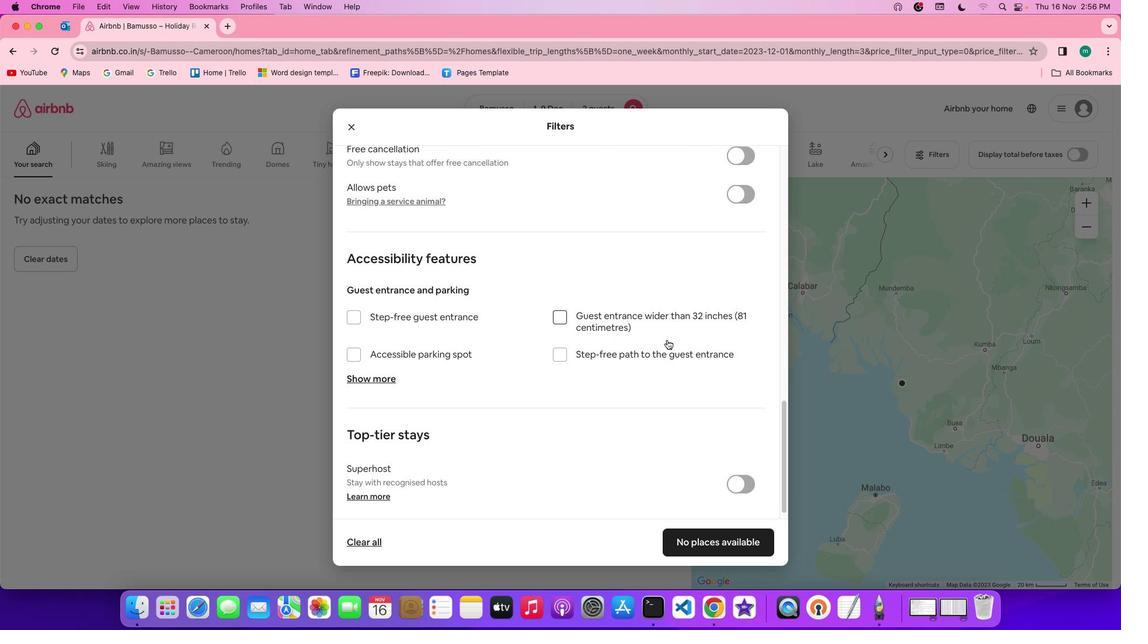 
Action: Mouse scrolled (667, 339) with delta (0, -3)
Screenshot: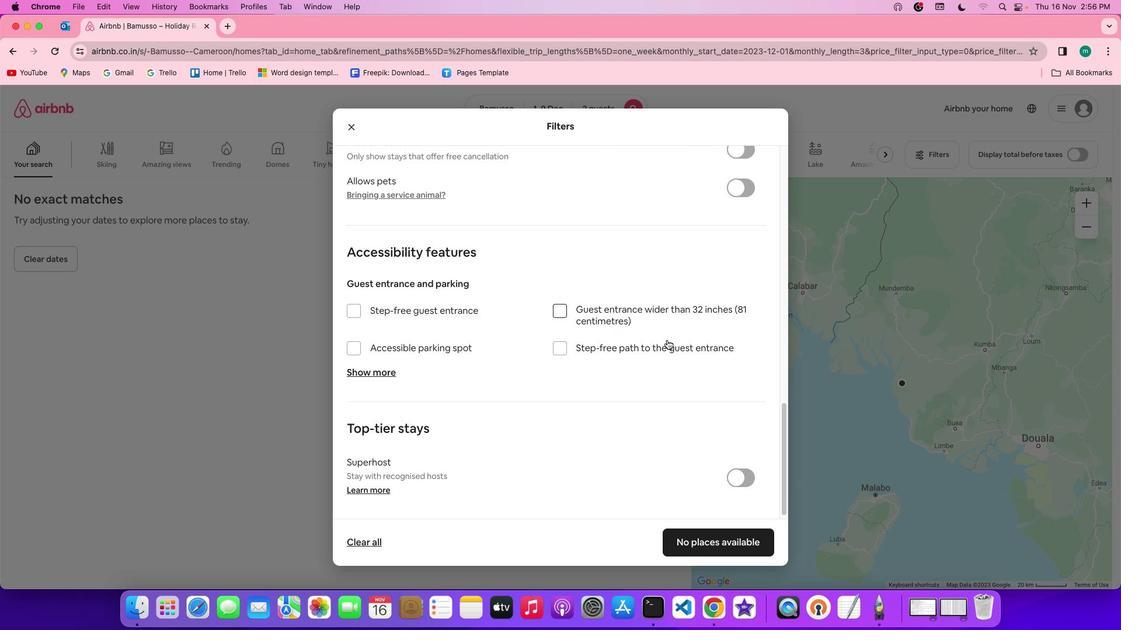 
Action: Mouse moved to (710, 546)
Screenshot: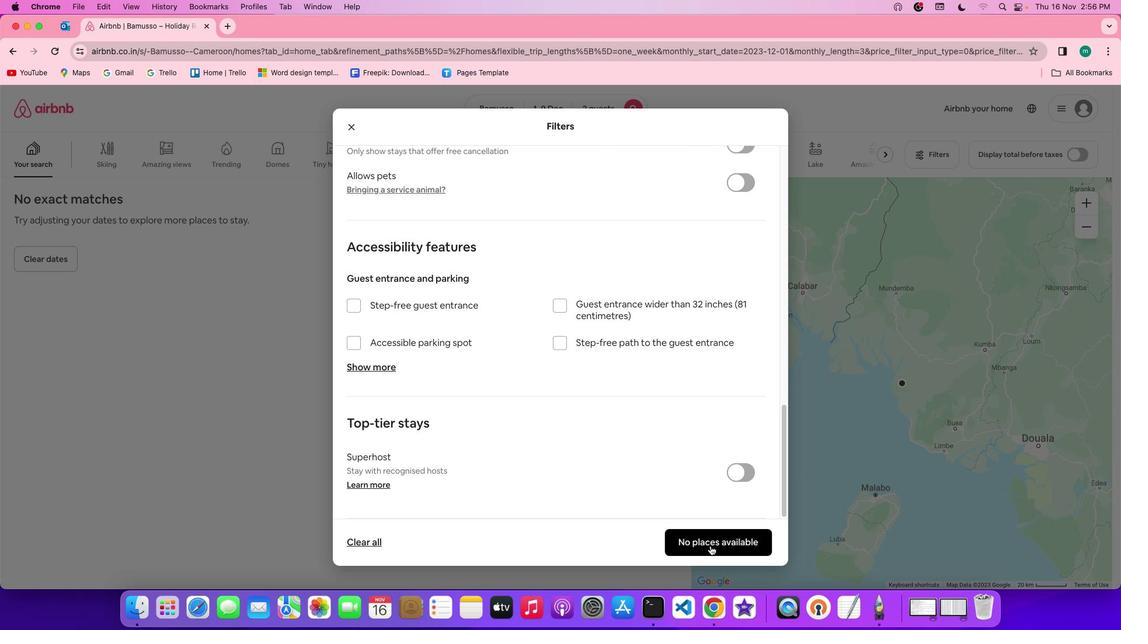 
Action: Mouse pressed left at (710, 546)
Screenshot: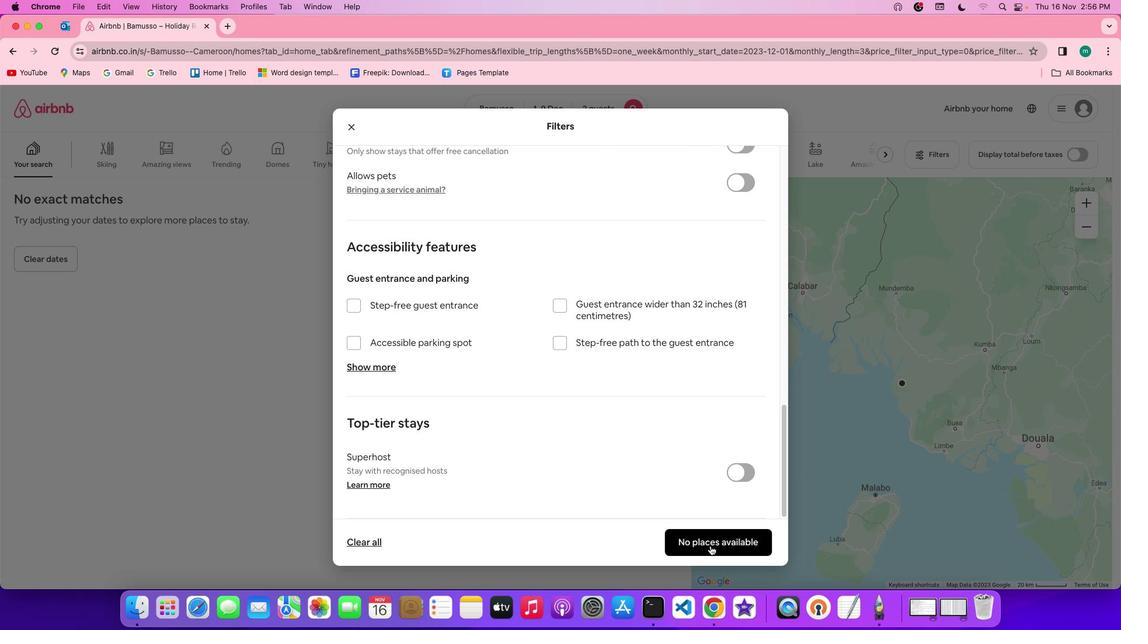 
Action: Mouse moved to (467, 400)
Screenshot: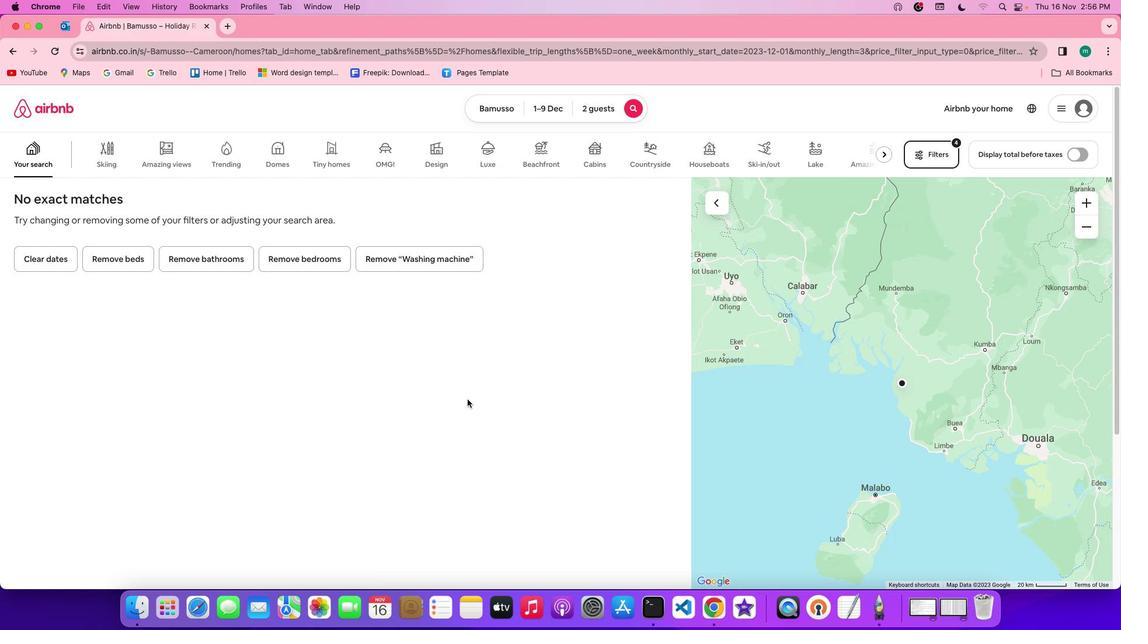 
